 Task: Look for Airbnb properties in Msowero, Tanzania from 2nd December, 2023 to 10th December, 2023 for 1 adult.1  bedroom having 1 bed and 1 bathroom. Property type can be hotel. Look for 4 properties as per requirement.
Action: Mouse moved to (396, 162)
Screenshot: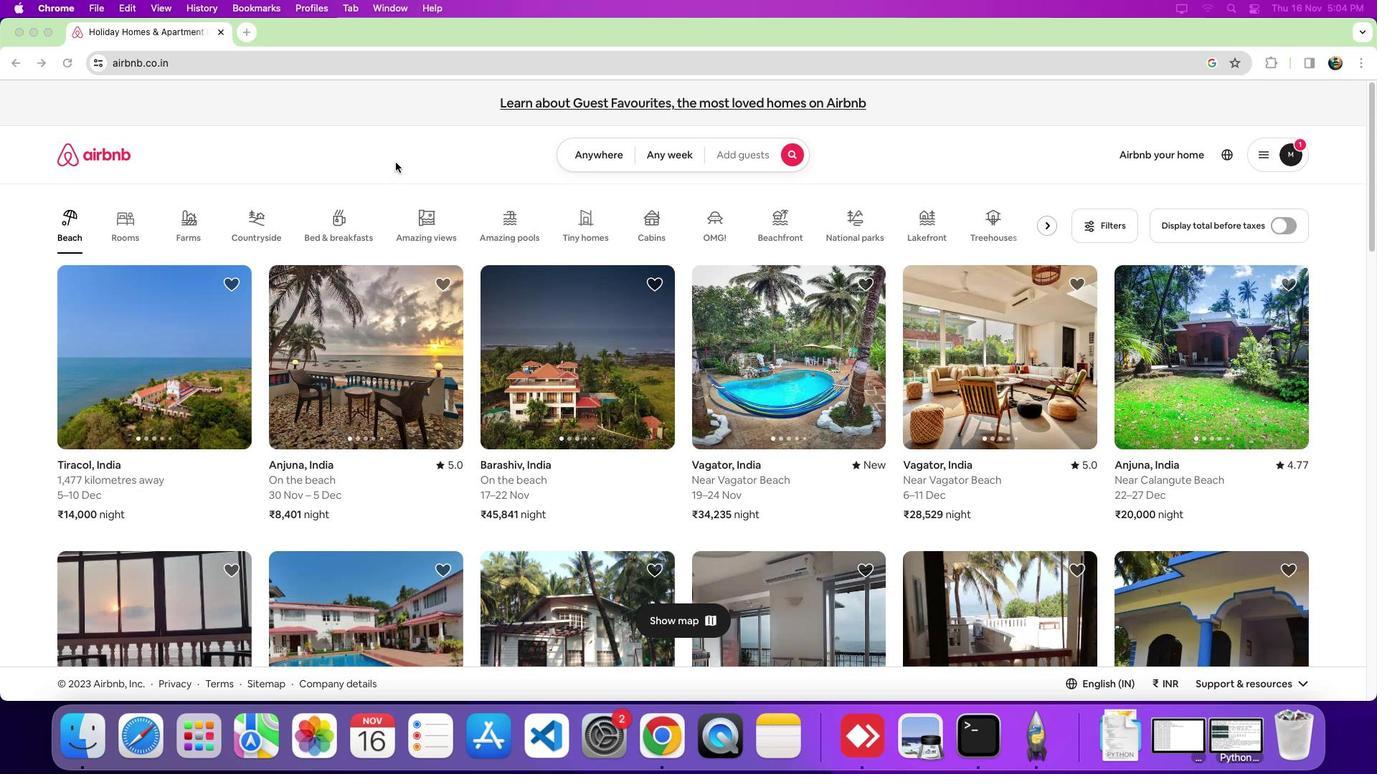 
Action: Mouse pressed left at (396, 162)
Screenshot: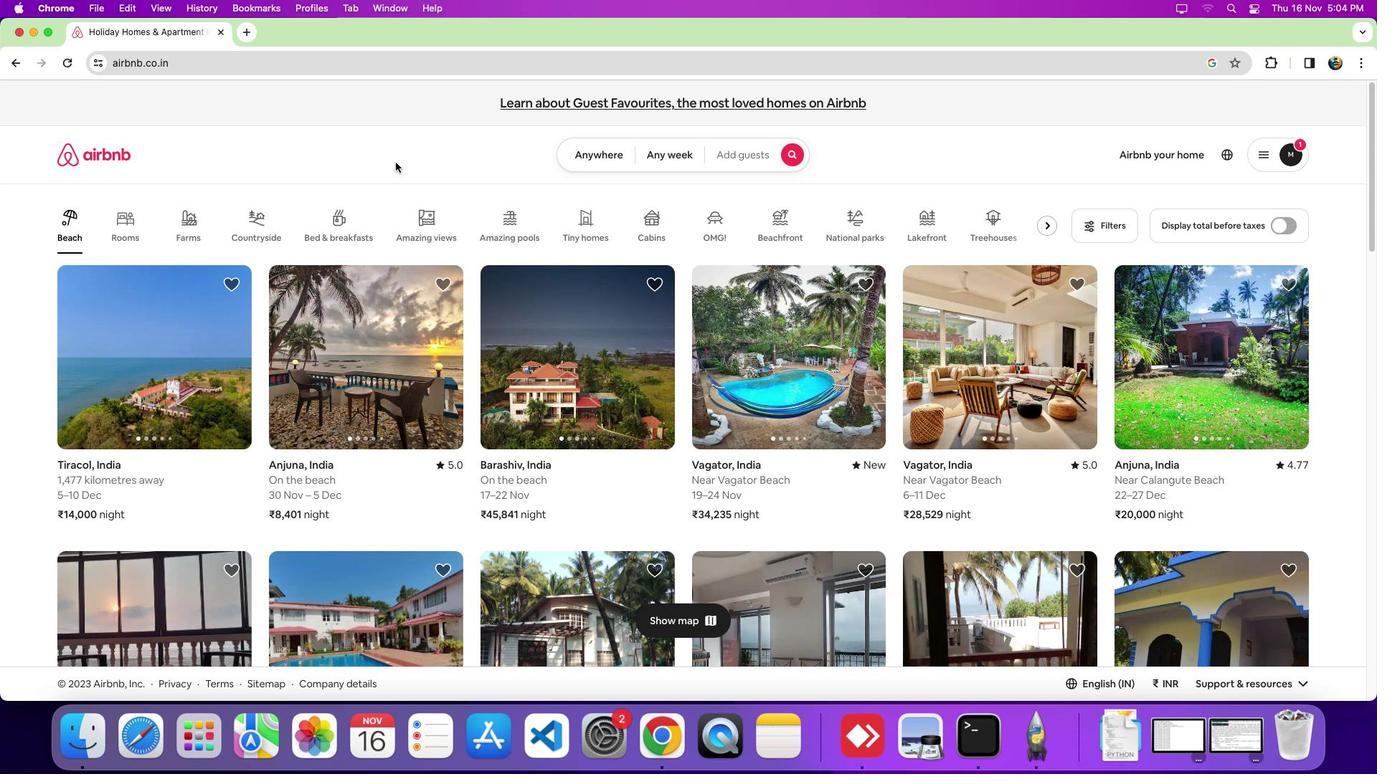 
Action: Mouse moved to (591, 158)
Screenshot: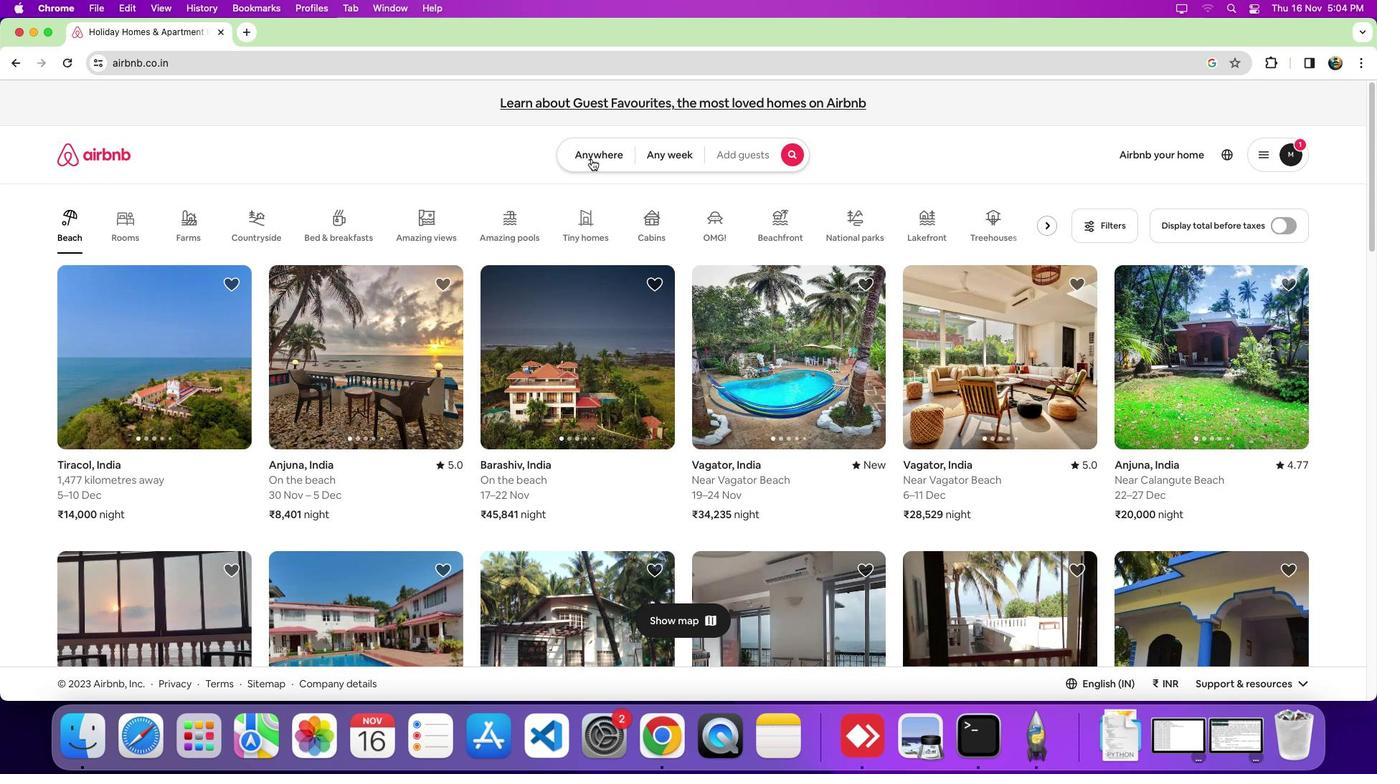 
Action: Mouse pressed left at (591, 158)
Screenshot: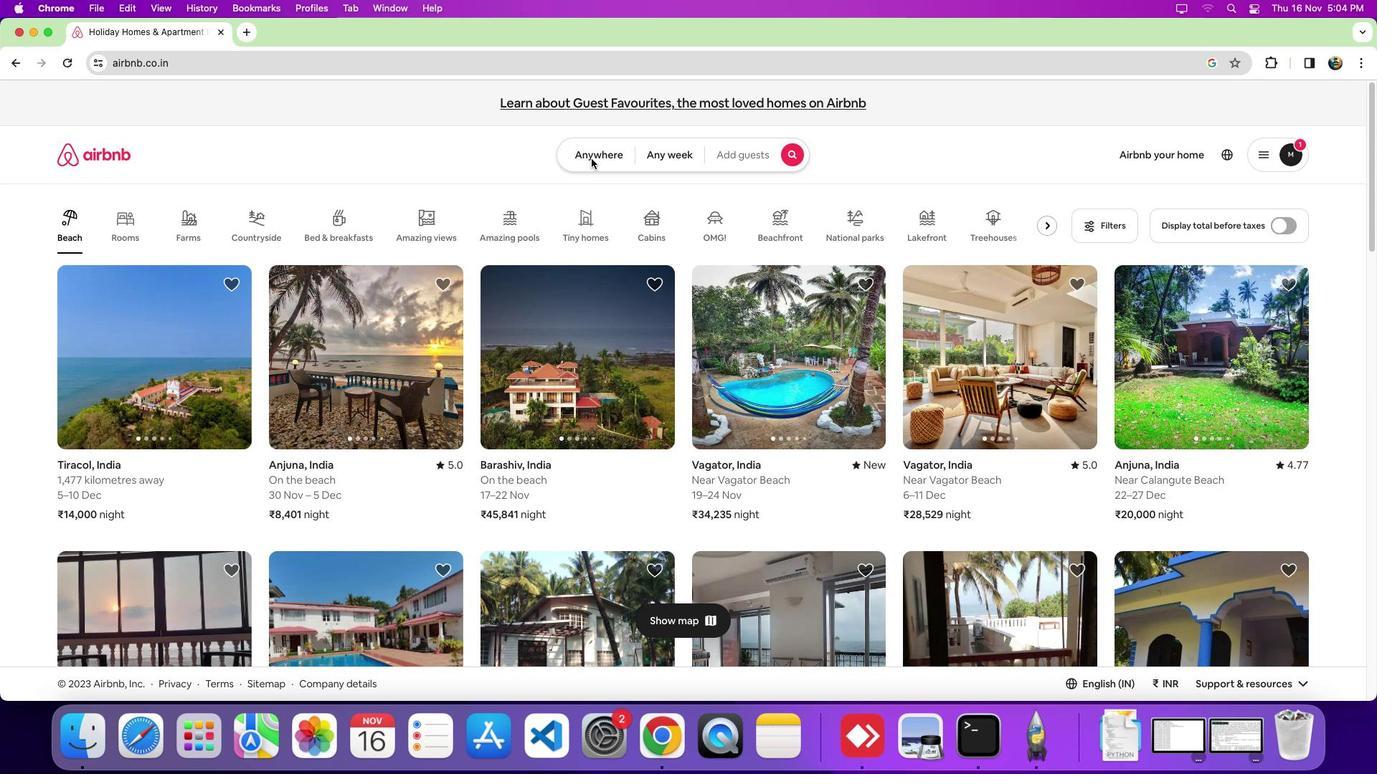 
Action: Mouse moved to (517, 211)
Screenshot: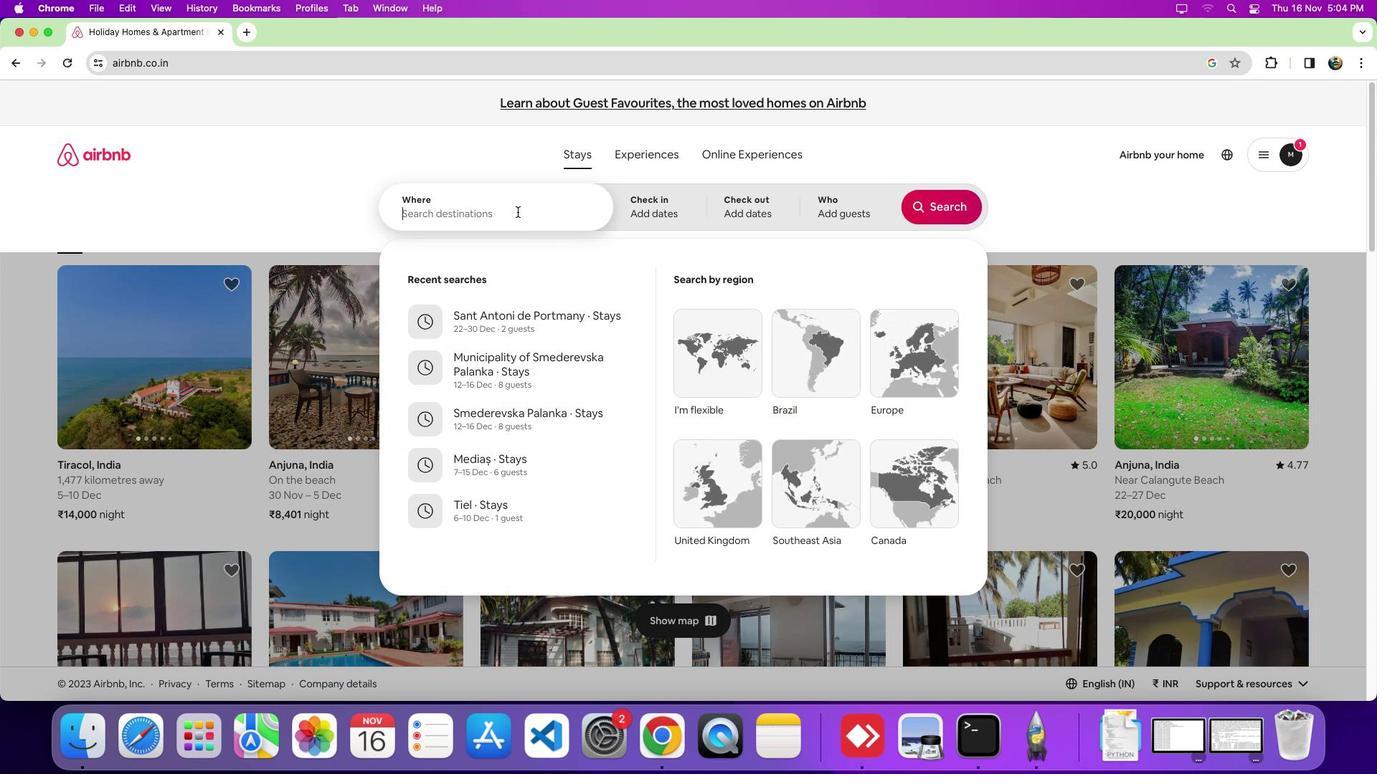 
Action: Mouse pressed left at (517, 211)
Screenshot: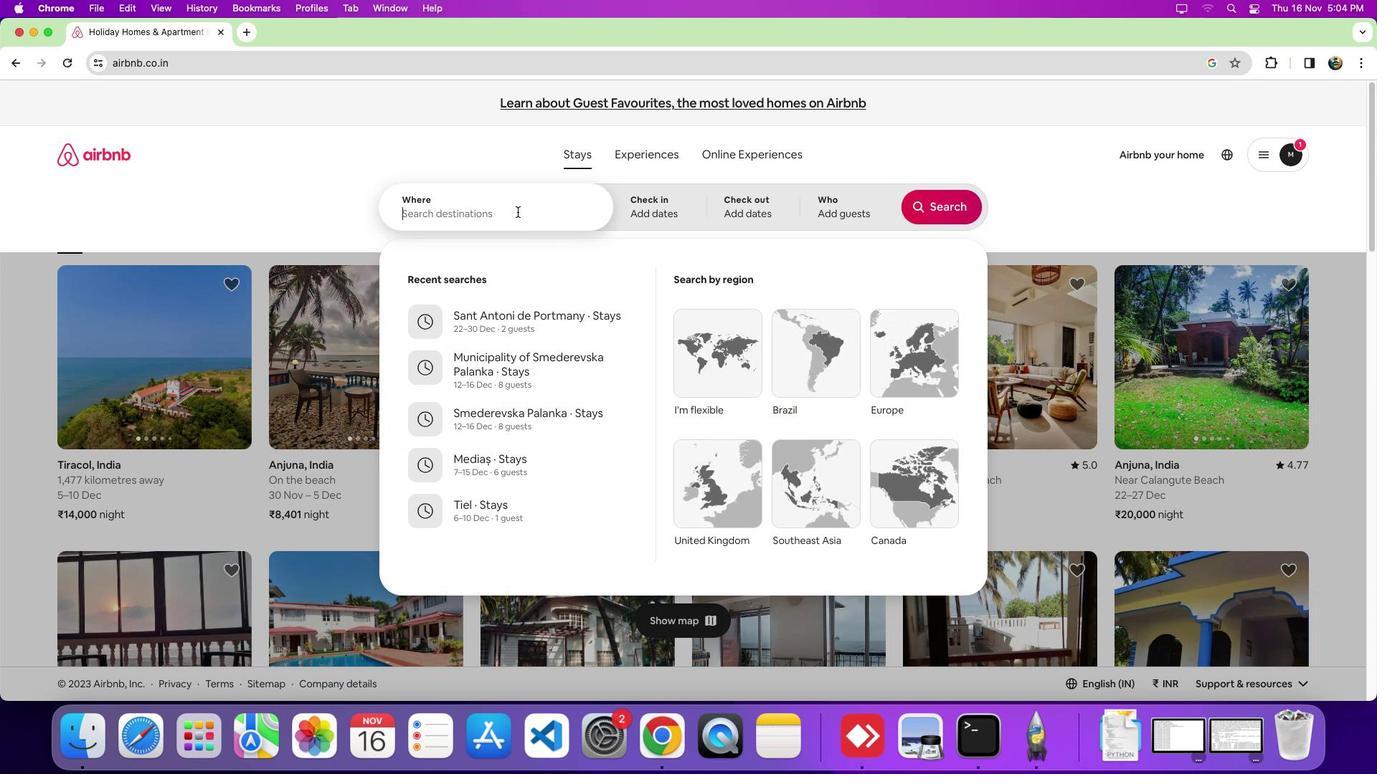 
Action: Key pressed Key.shift_r'M''a'Key.backspace's''o''w''e''r''o'','Key.spaceKey.shift_r'T''a''n''z'Key.backspace'z''a''n''i''a'
Screenshot: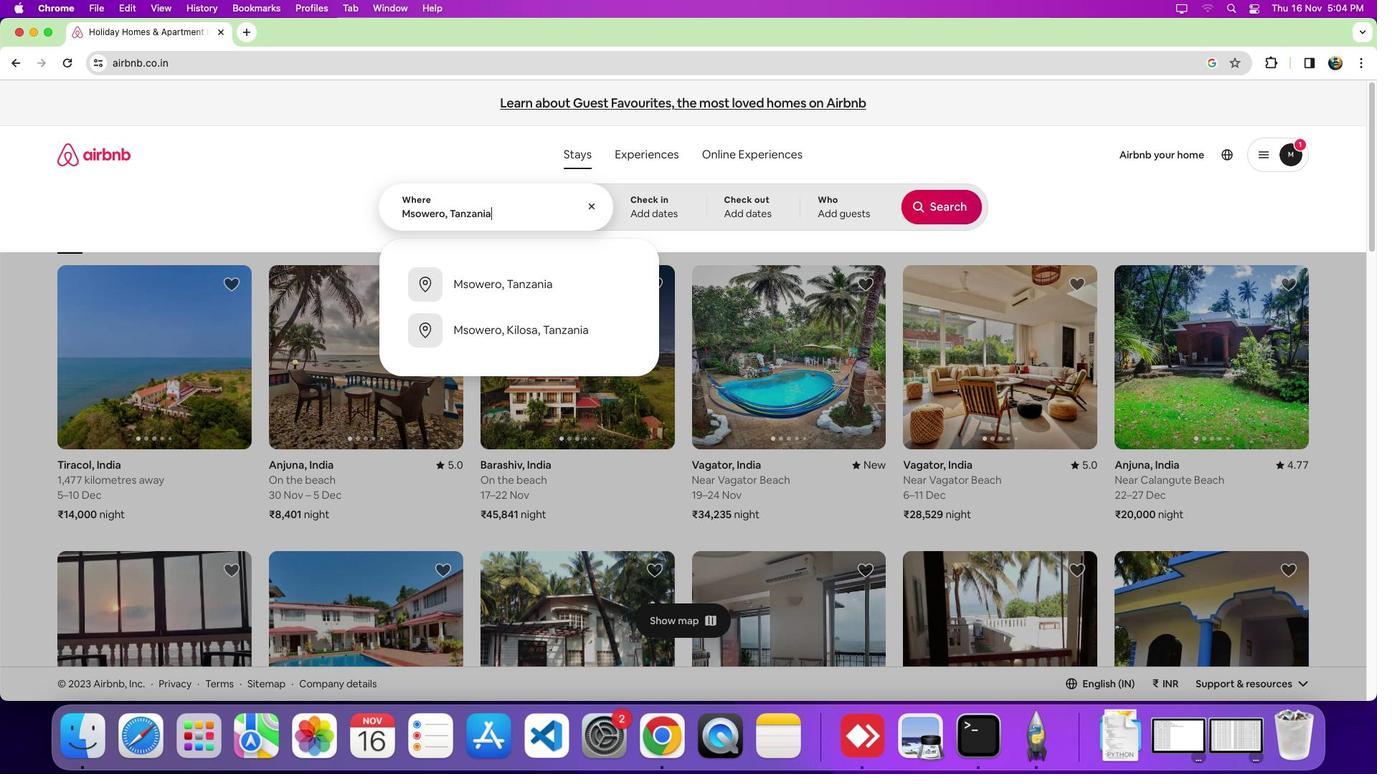 
Action: Mouse moved to (648, 209)
Screenshot: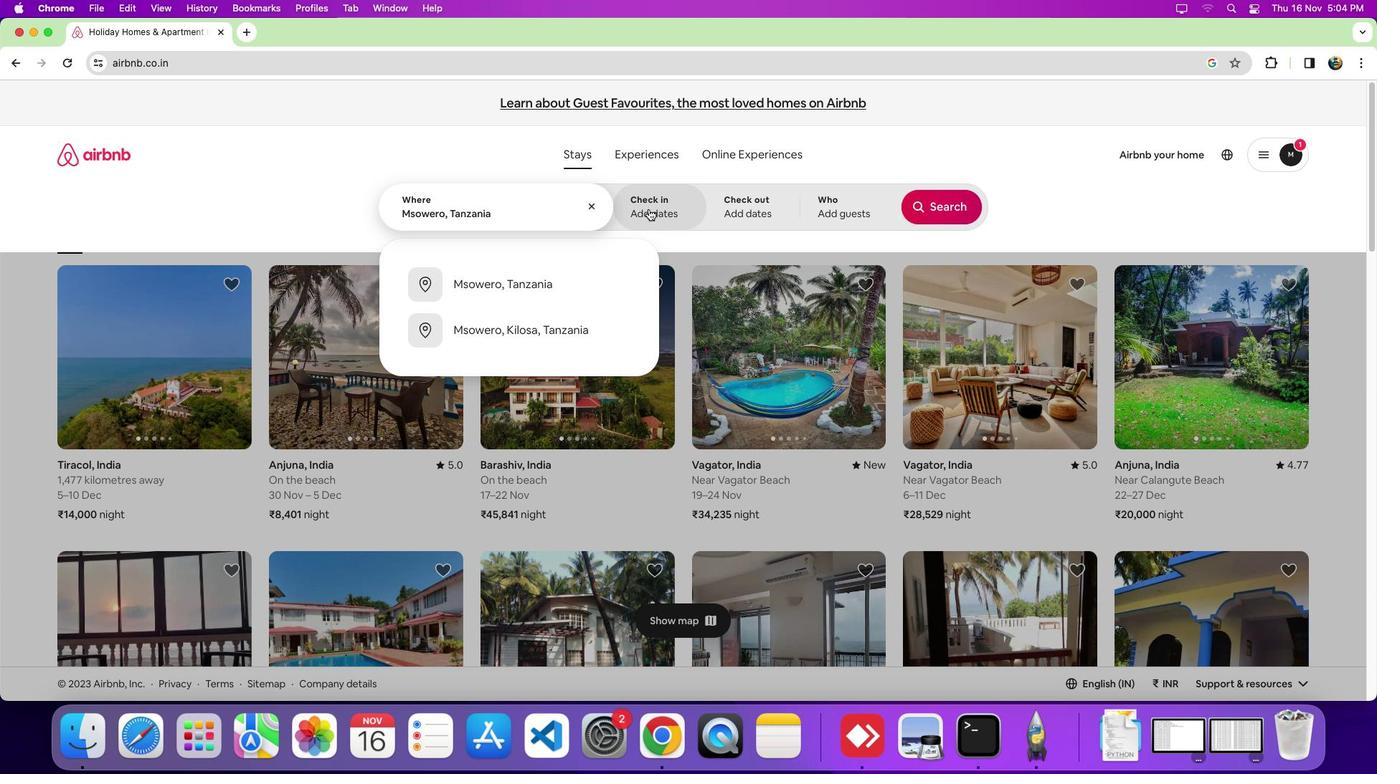 
Action: Mouse pressed left at (648, 209)
Screenshot: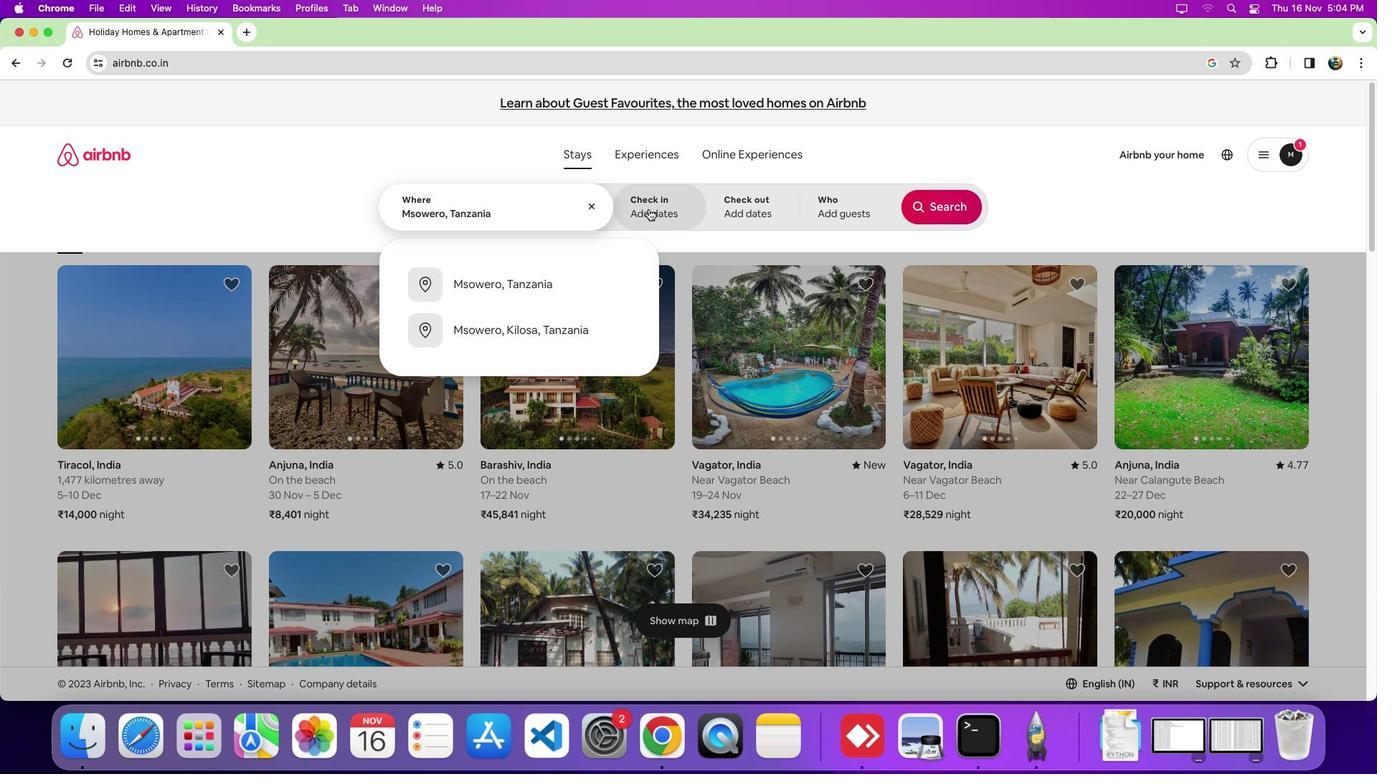 
Action: Mouse moved to (915, 386)
Screenshot: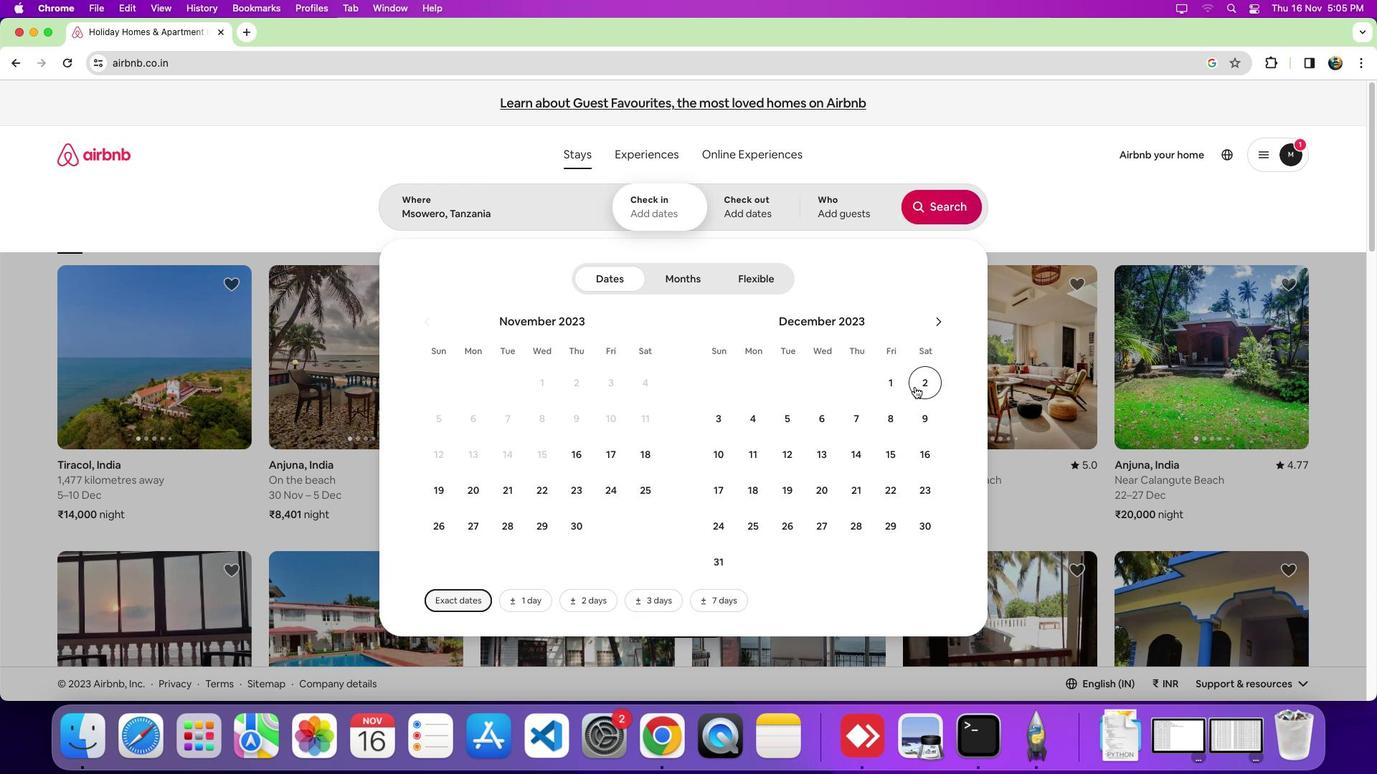 
Action: Mouse pressed left at (915, 386)
Screenshot: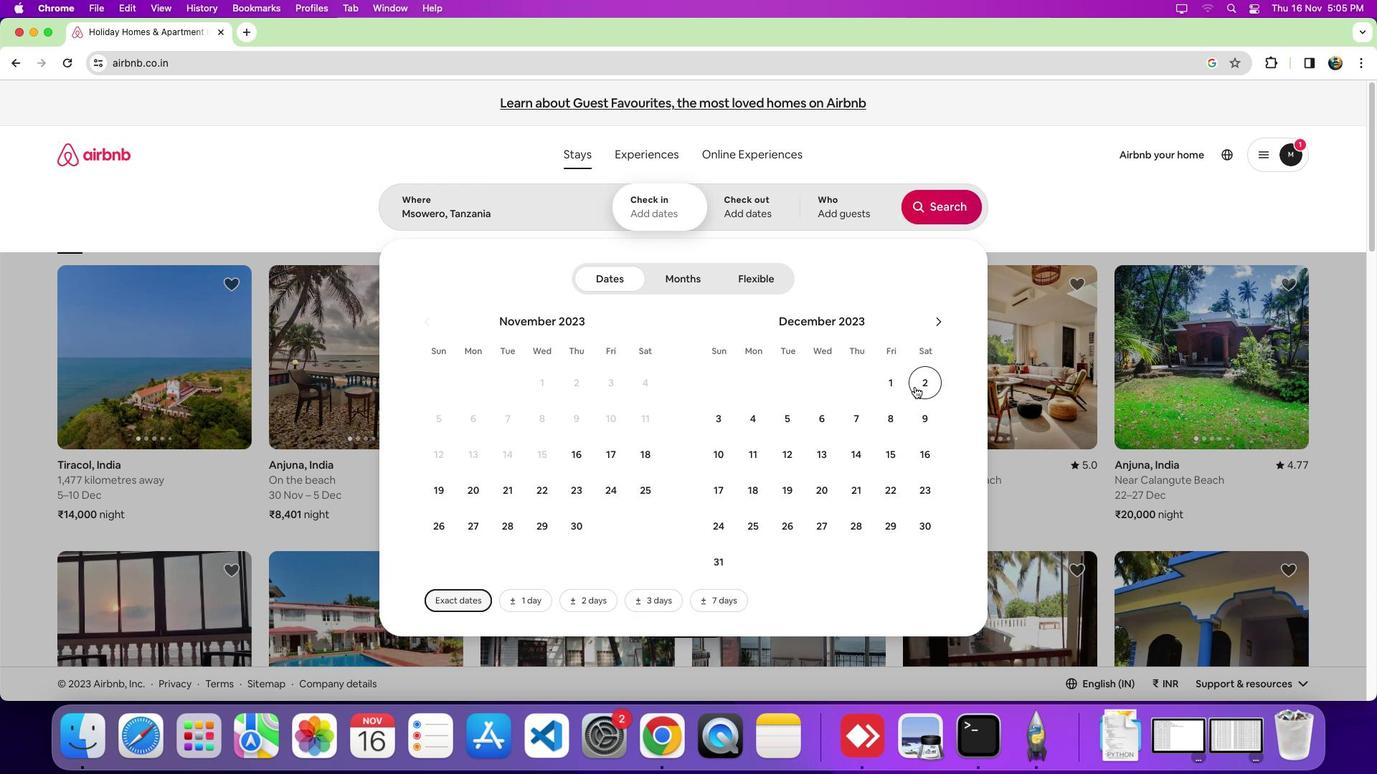 
Action: Mouse moved to (711, 459)
Screenshot: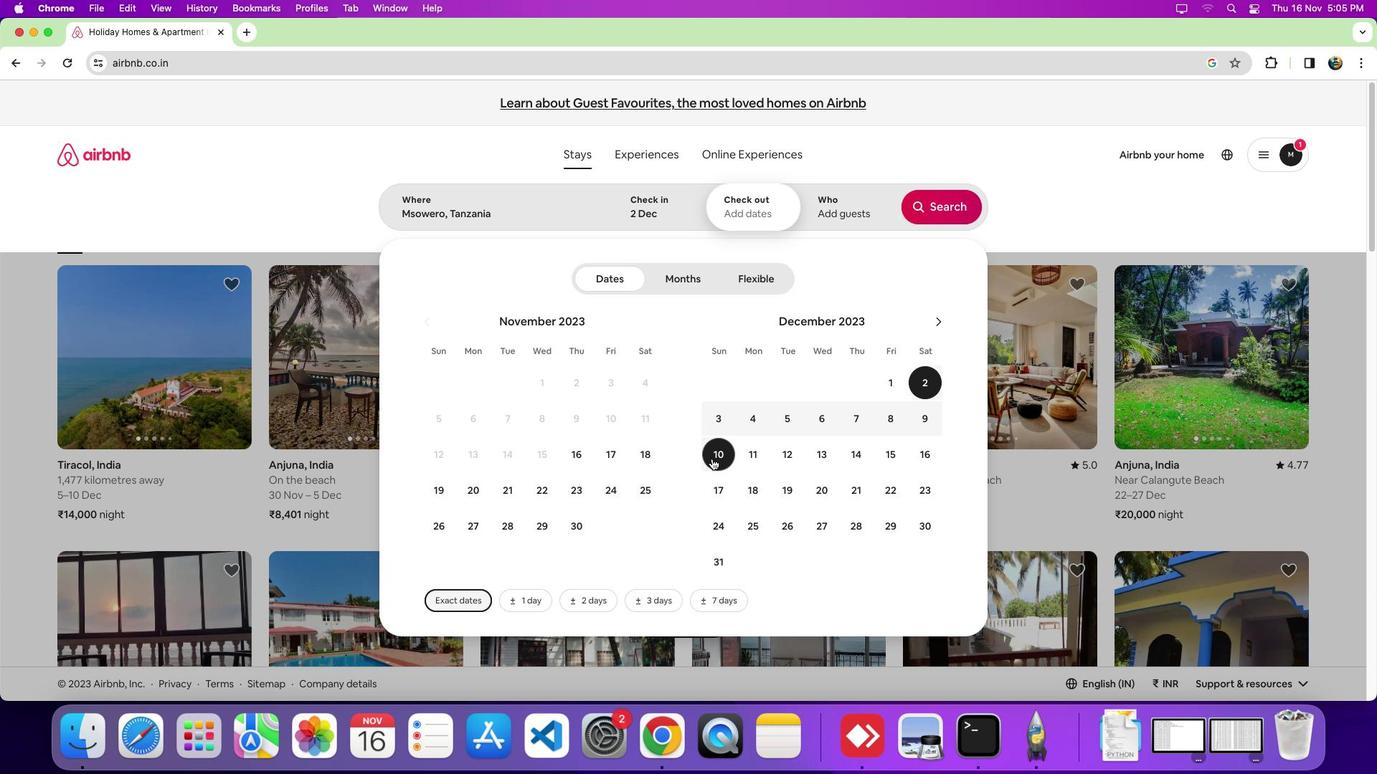 
Action: Mouse pressed left at (711, 459)
Screenshot: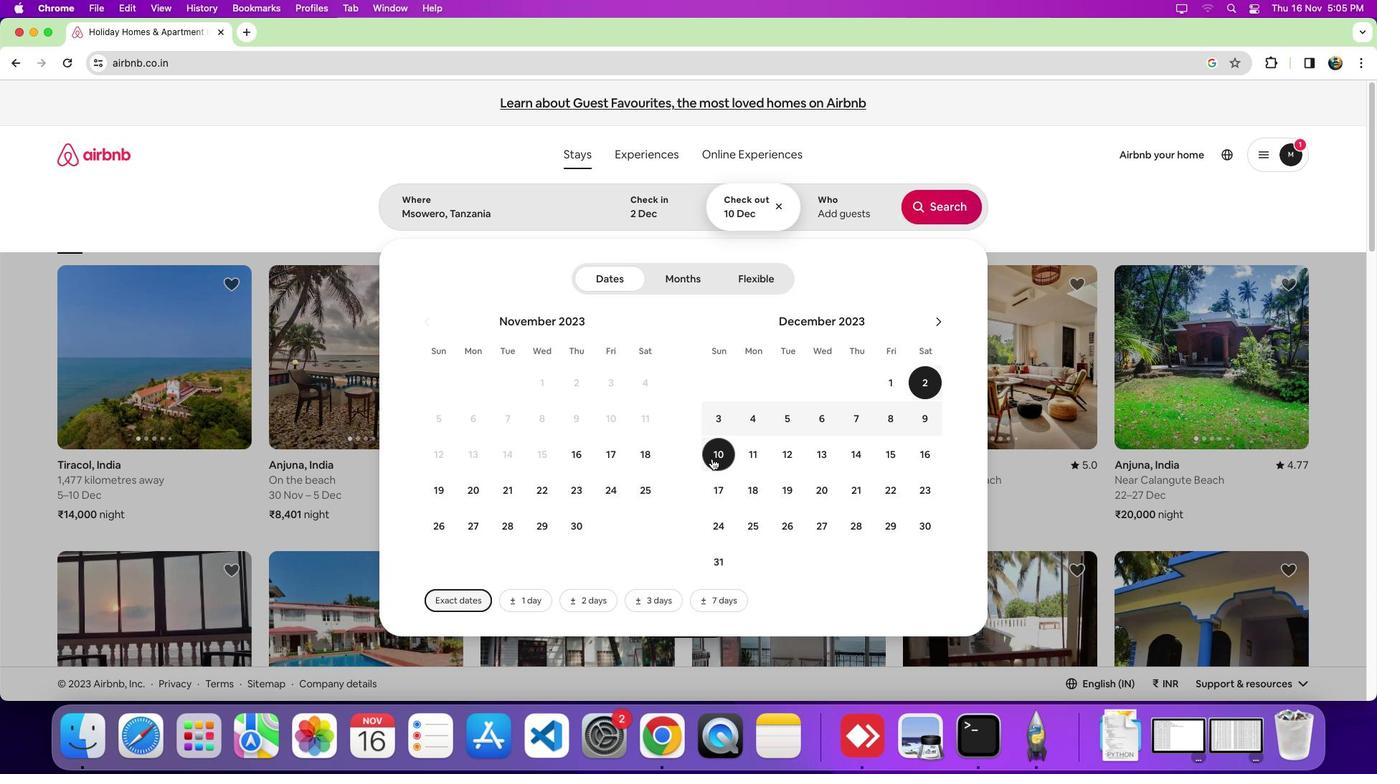 
Action: Mouse moved to (780, 479)
Screenshot: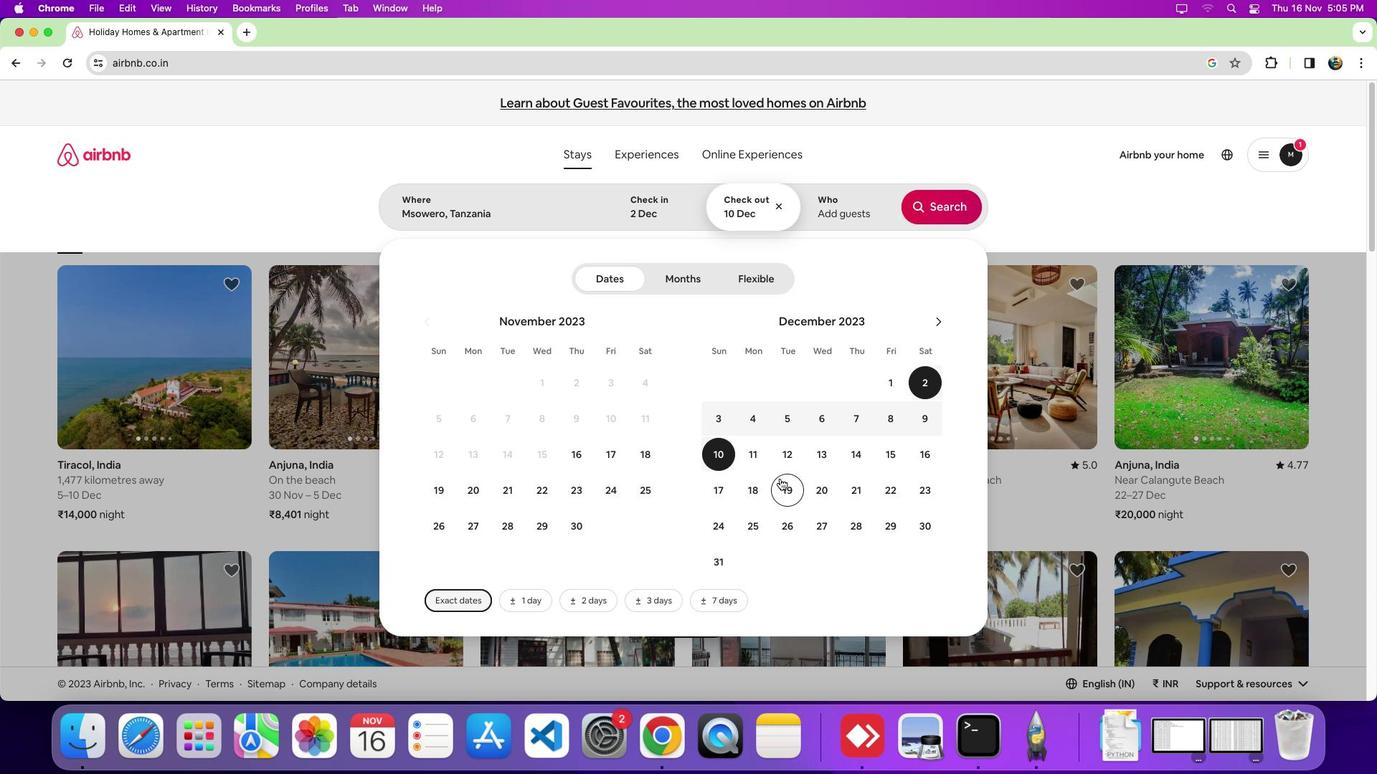 
Action: Mouse scrolled (780, 479) with delta (0, 0)
Screenshot: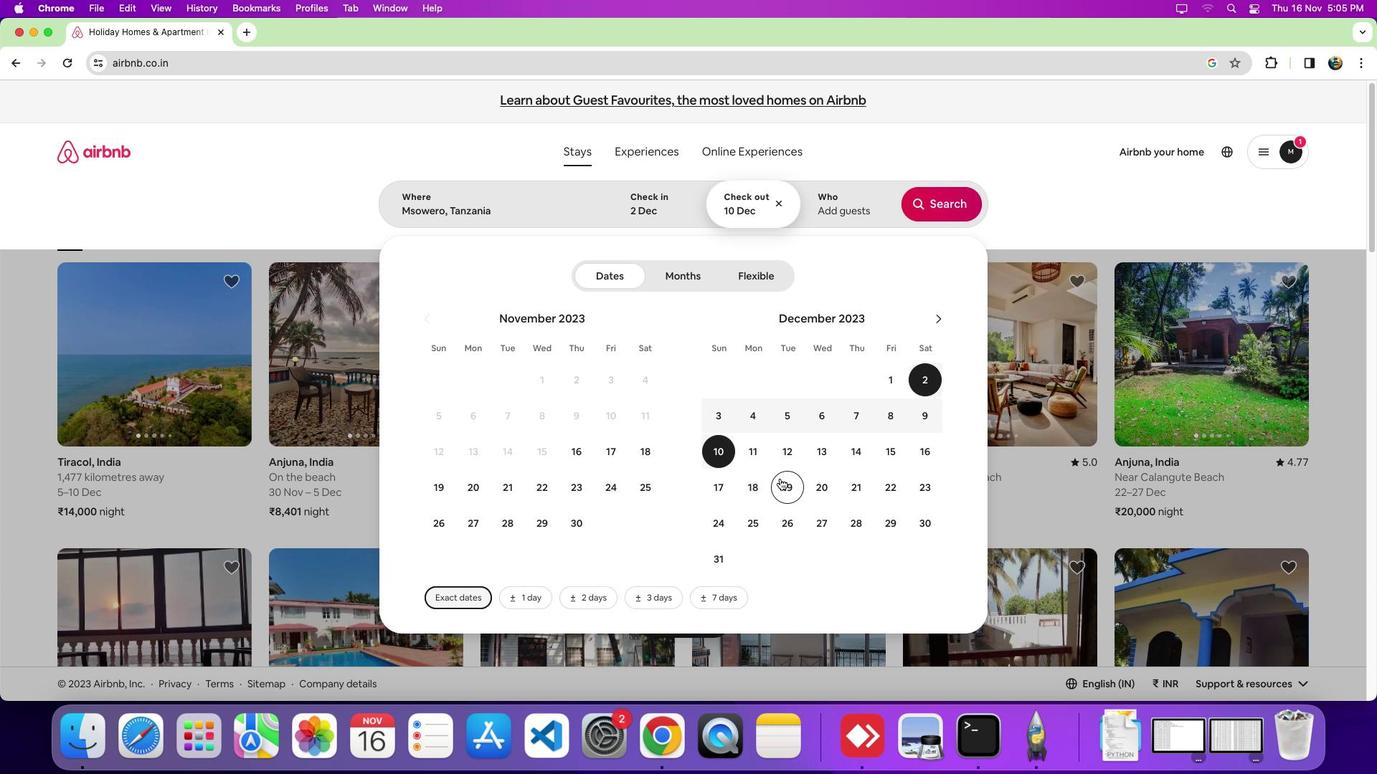 
Action: Mouse scrolled (780, 479) with delta (0, 0)
Screenshot: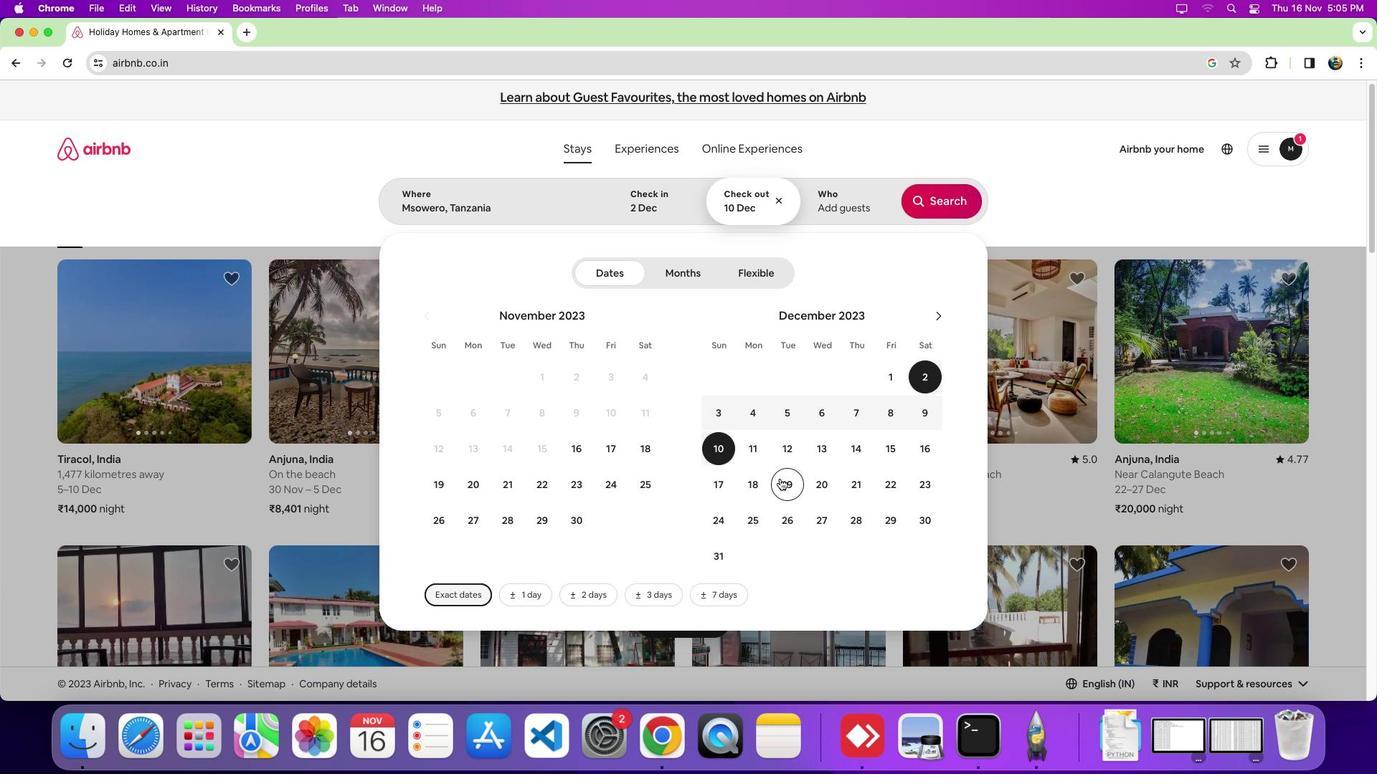 
Action: Mouse moved to (855, 214)
Screenshot: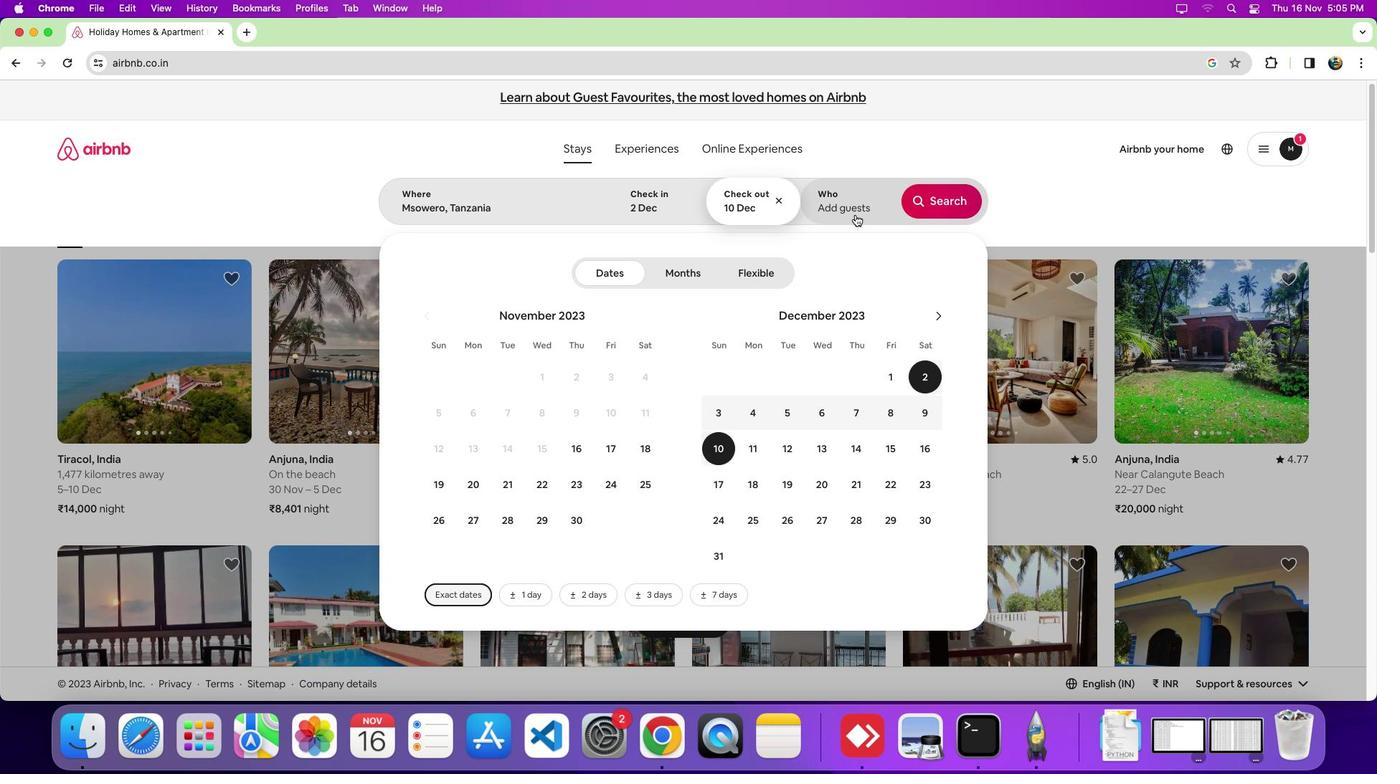 
Action: Mouse pressed left at (855, 214)
Screenshot: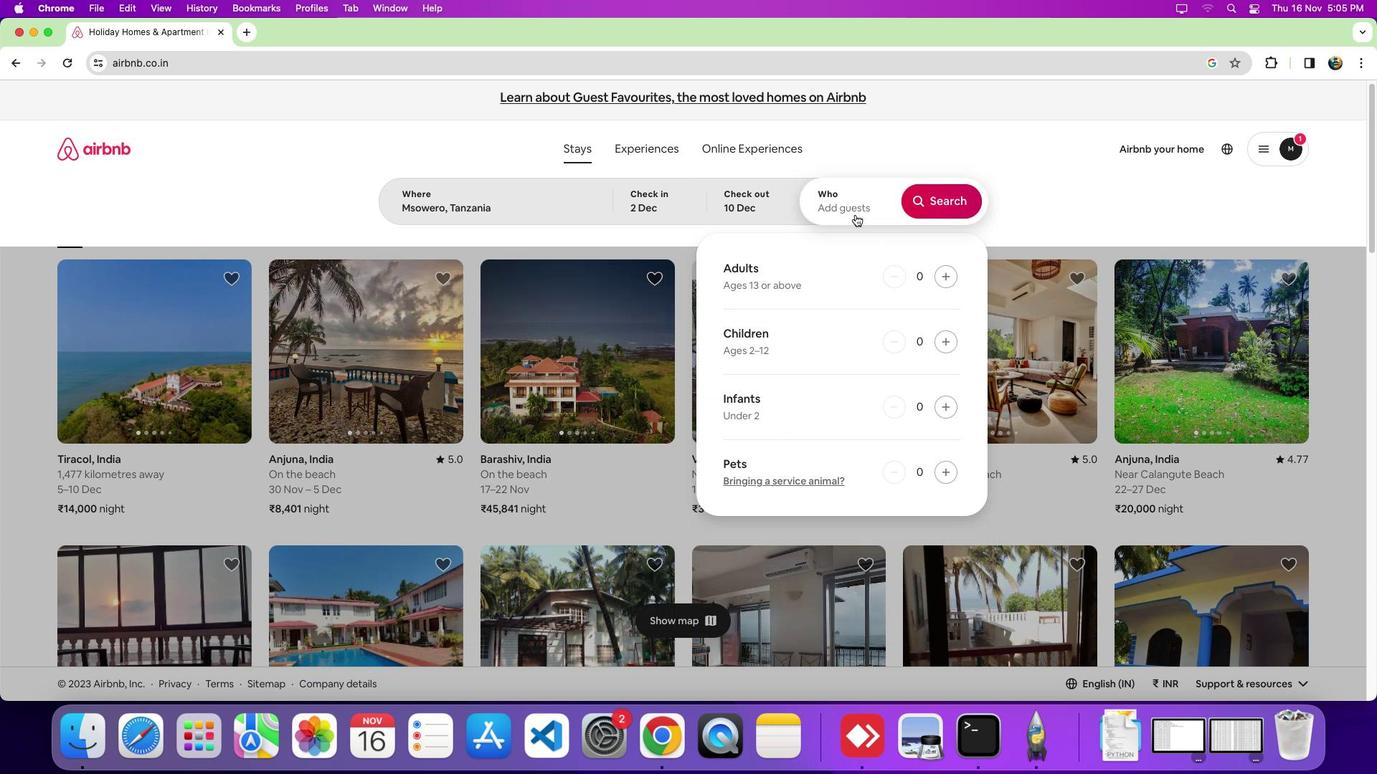 
Action: Mouse moved to (952, 279)
Screenshot: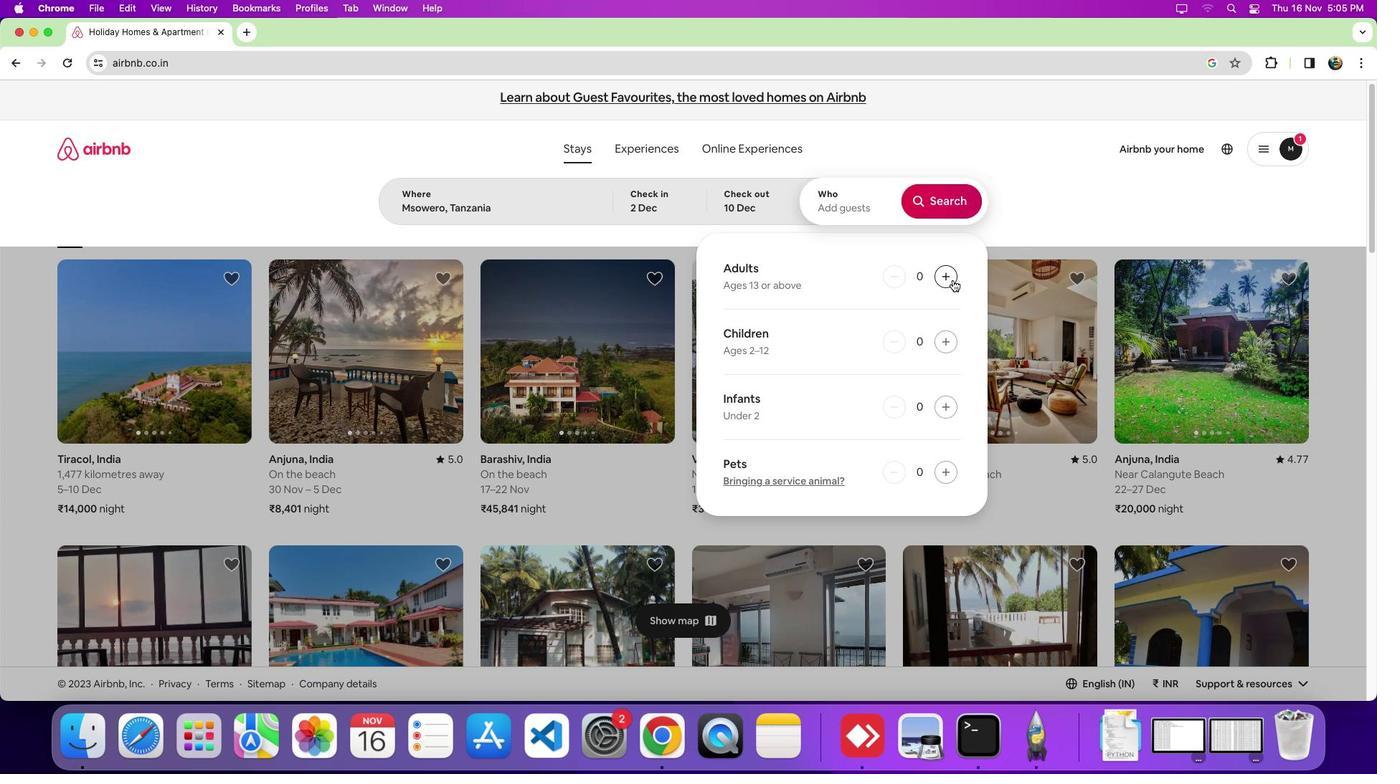 
Action: Mouse pressed left at (952, 279)
Screenshot: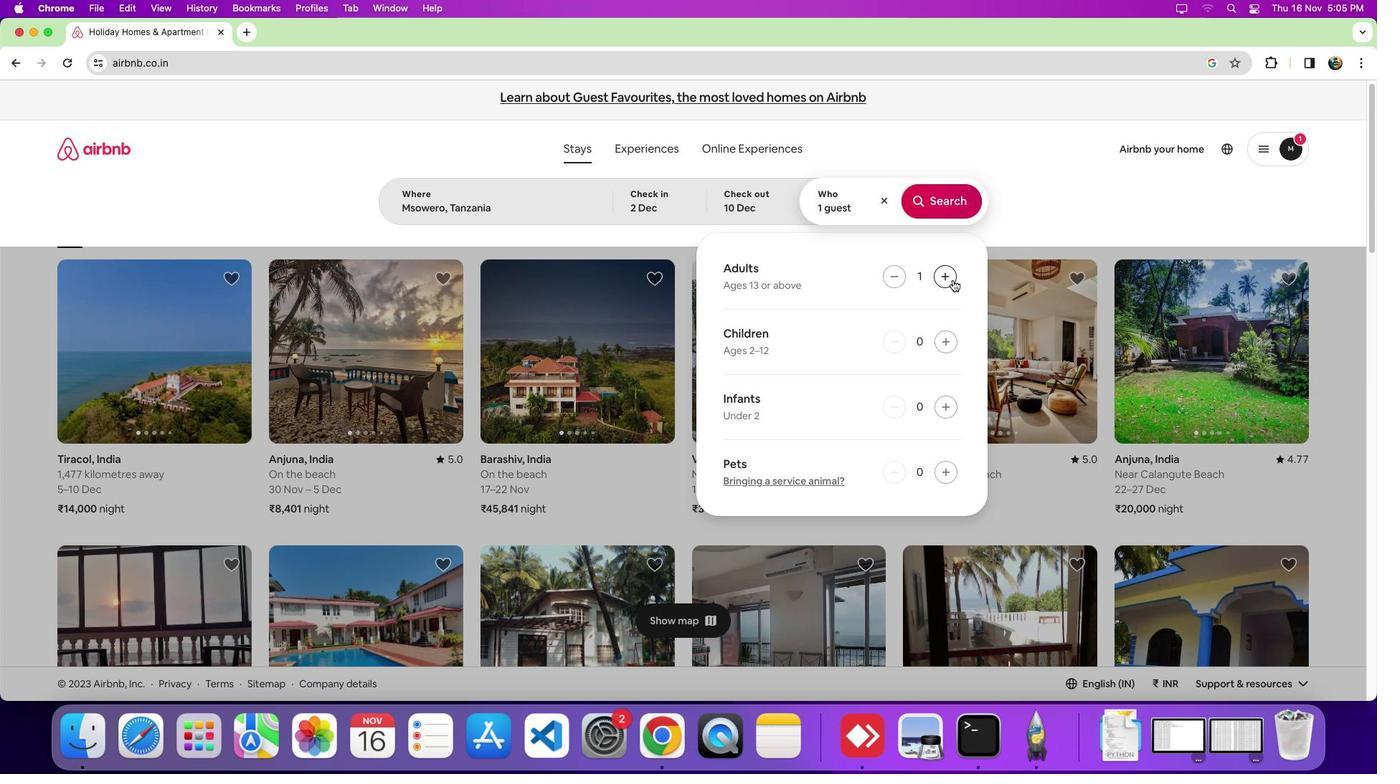 
Action: Mouse moved to (937, 194)
Screenshot: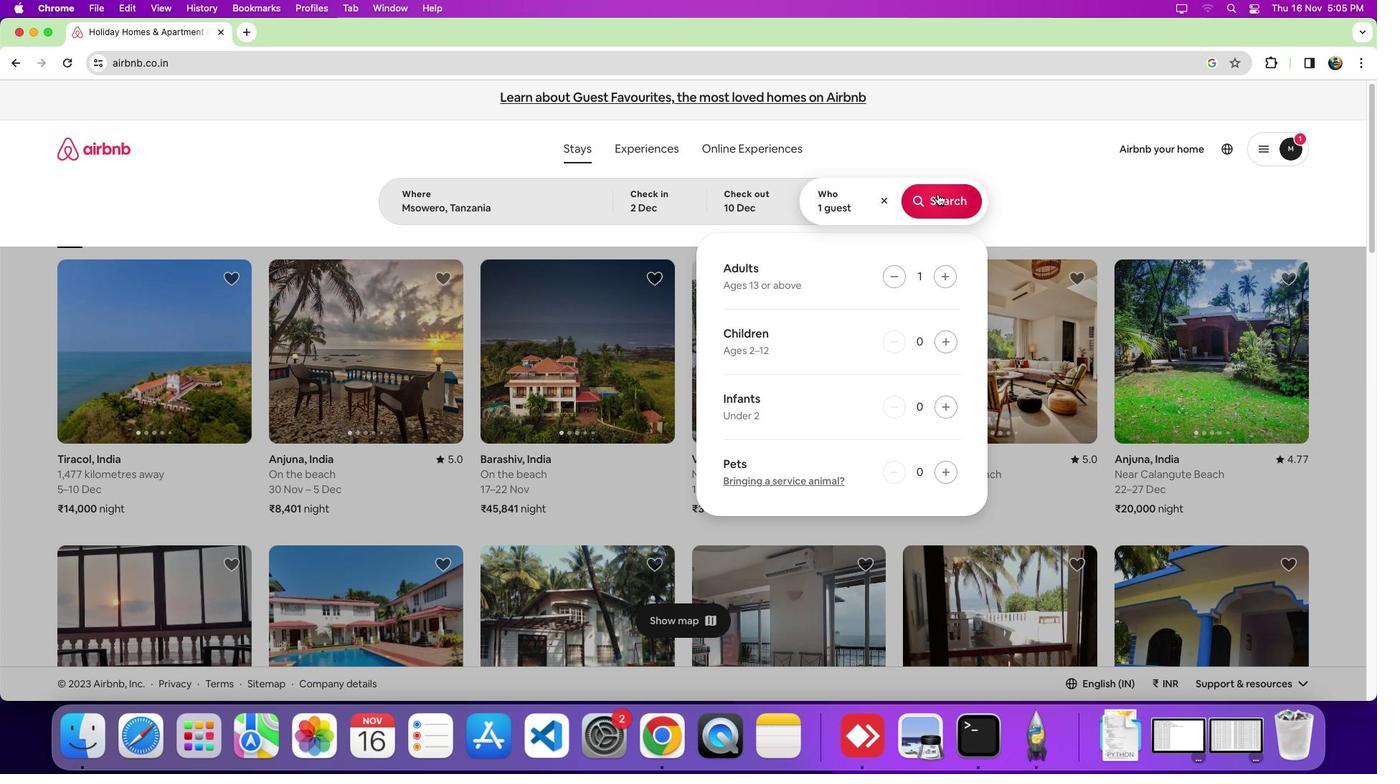 
Action: Mouse pressed left at (937, 194)
Screenshot: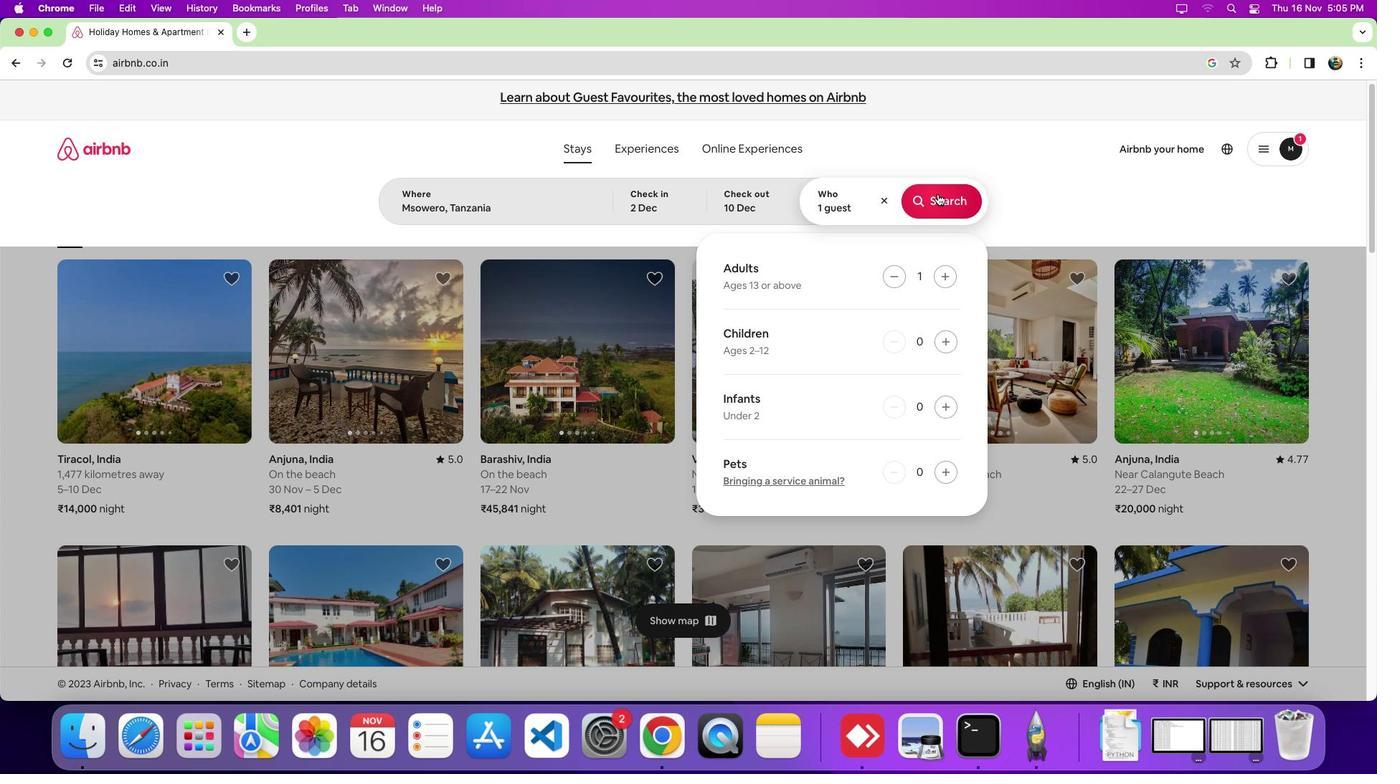 
Action: Mouse moved to (1162, 171)
Screenshot: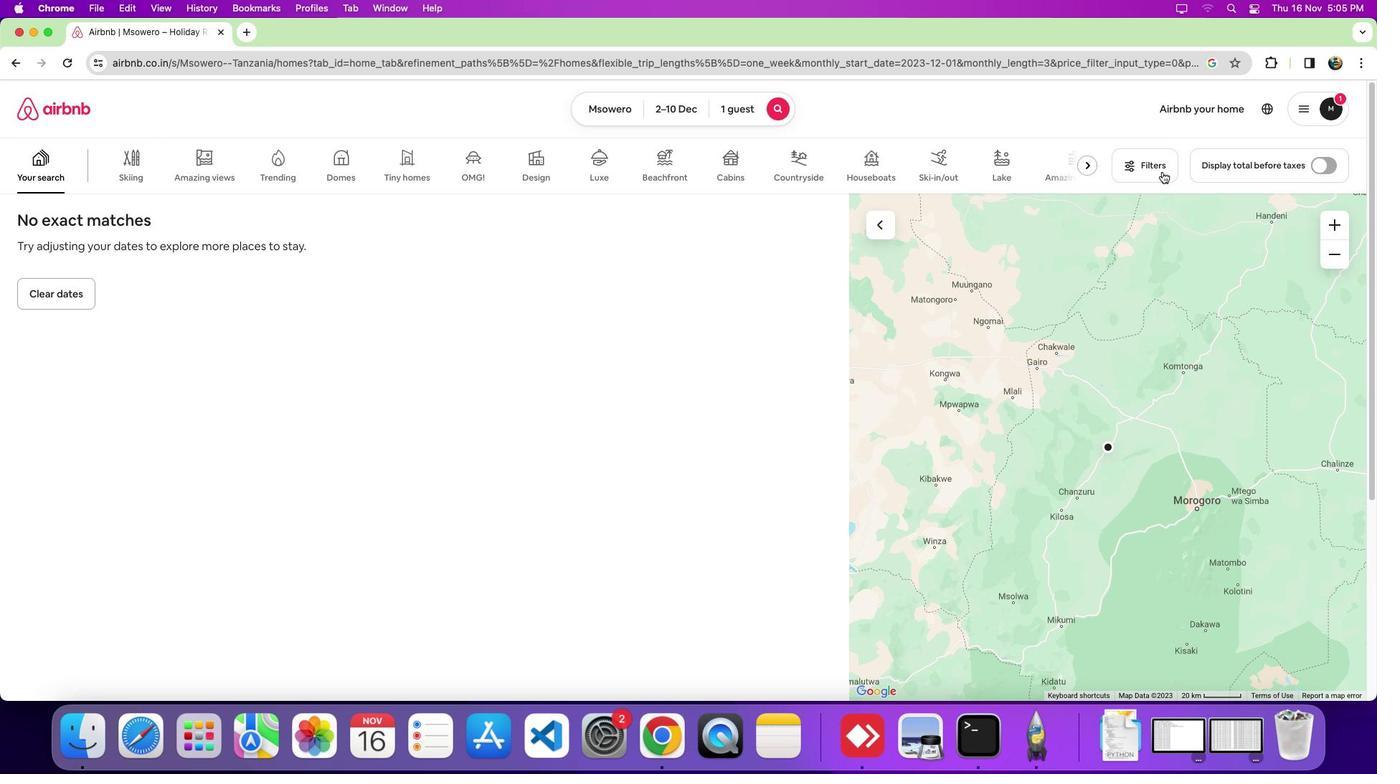 
Action: Mouse pressed left at (1162, 171)
Screenshot: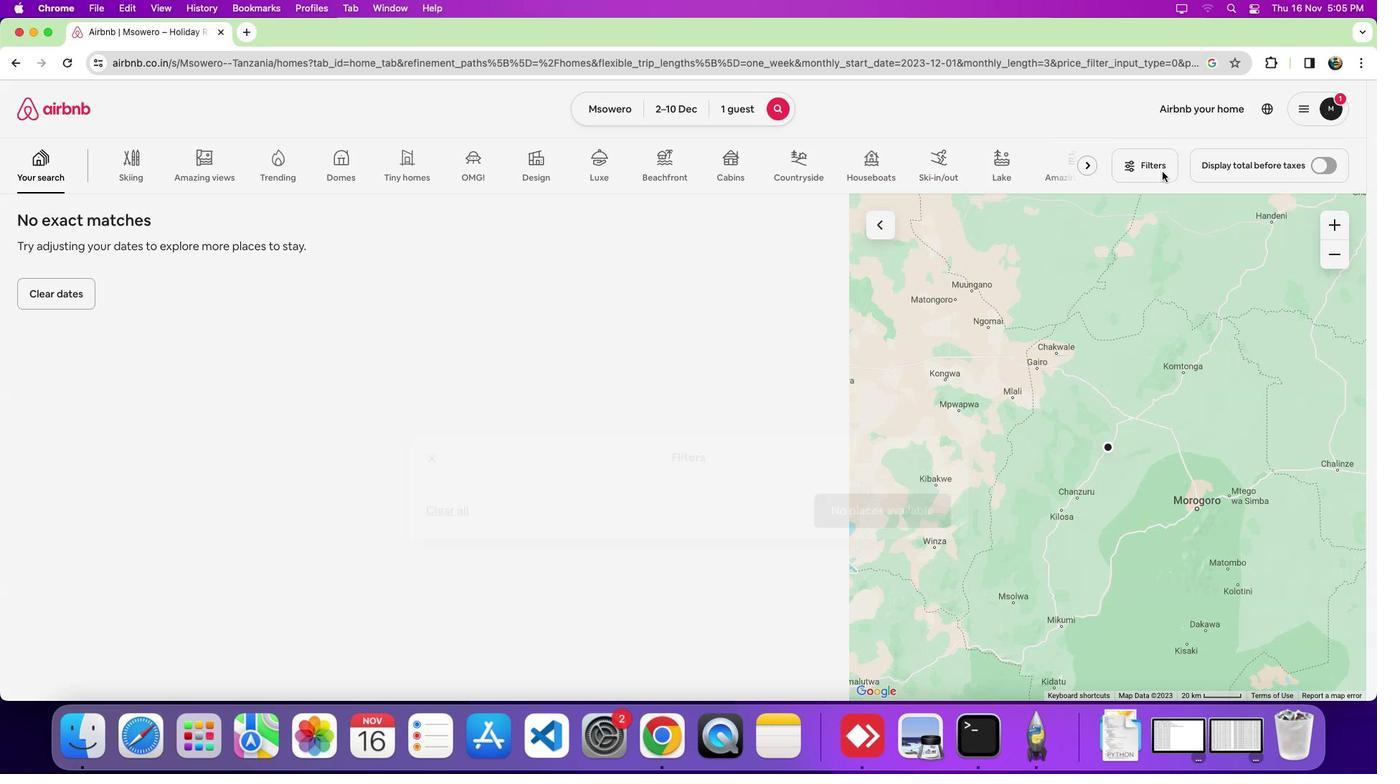 
Action: Mouse moved to (685, 419)
Screenshot: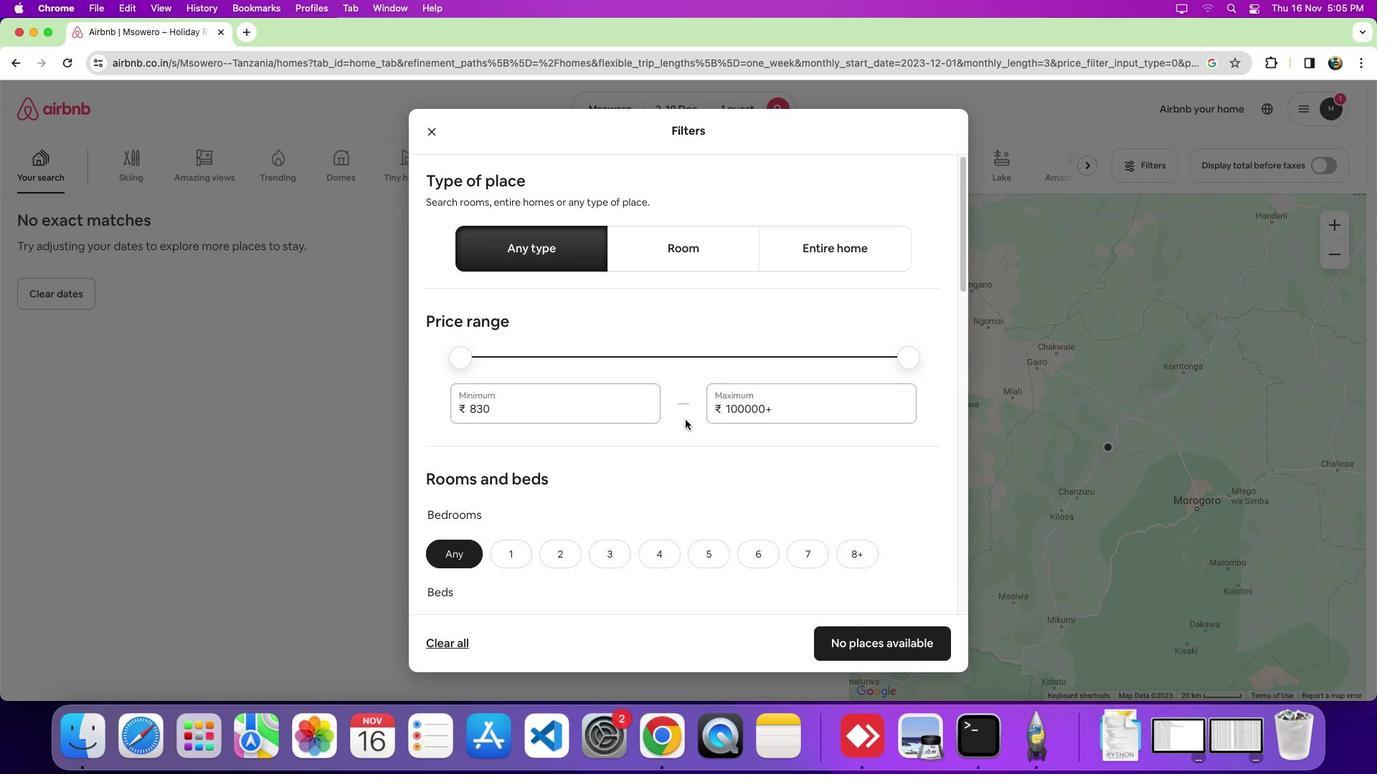 
Action: Mouse scrolled (685, 419) with delta (0, 0)
Screenshot: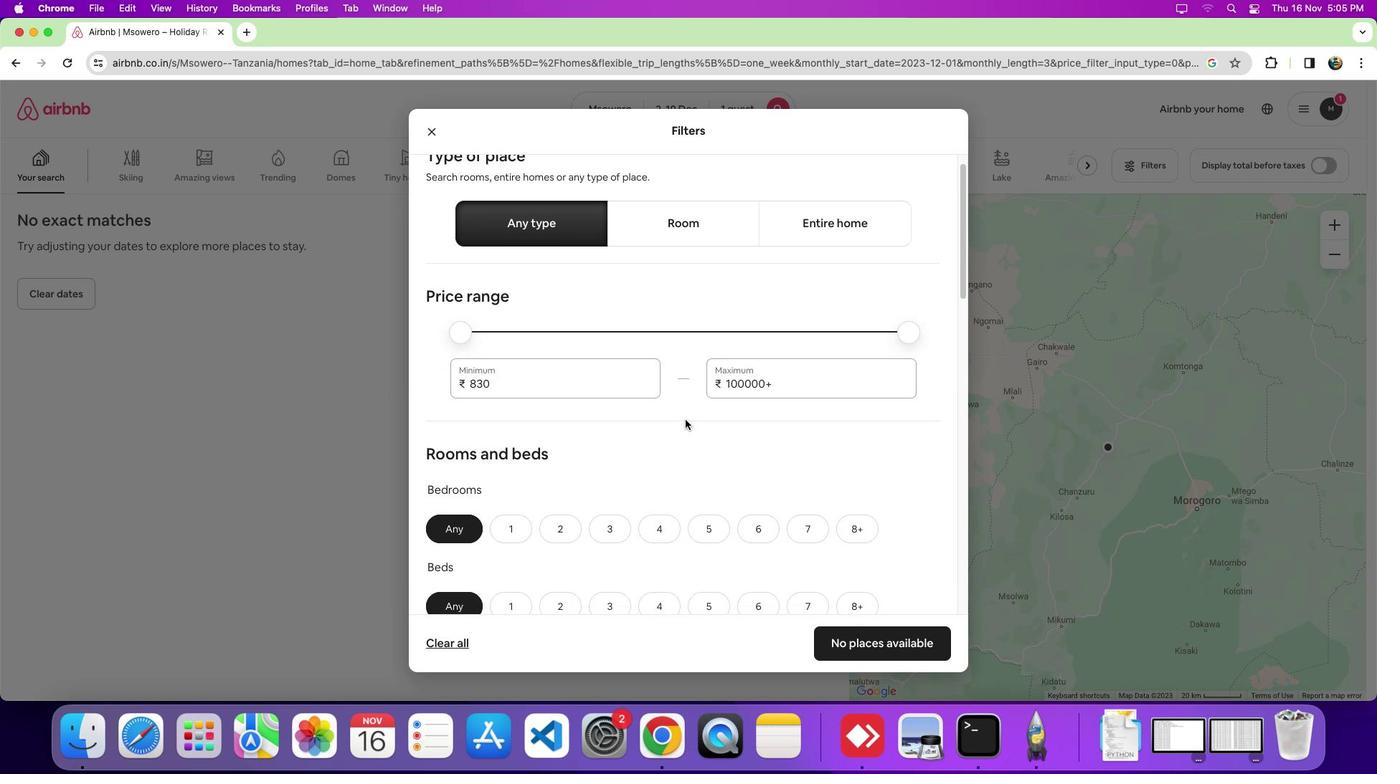 
Action: Mouse scrolled (685, 419) with delta (0, 0)
Screenshot: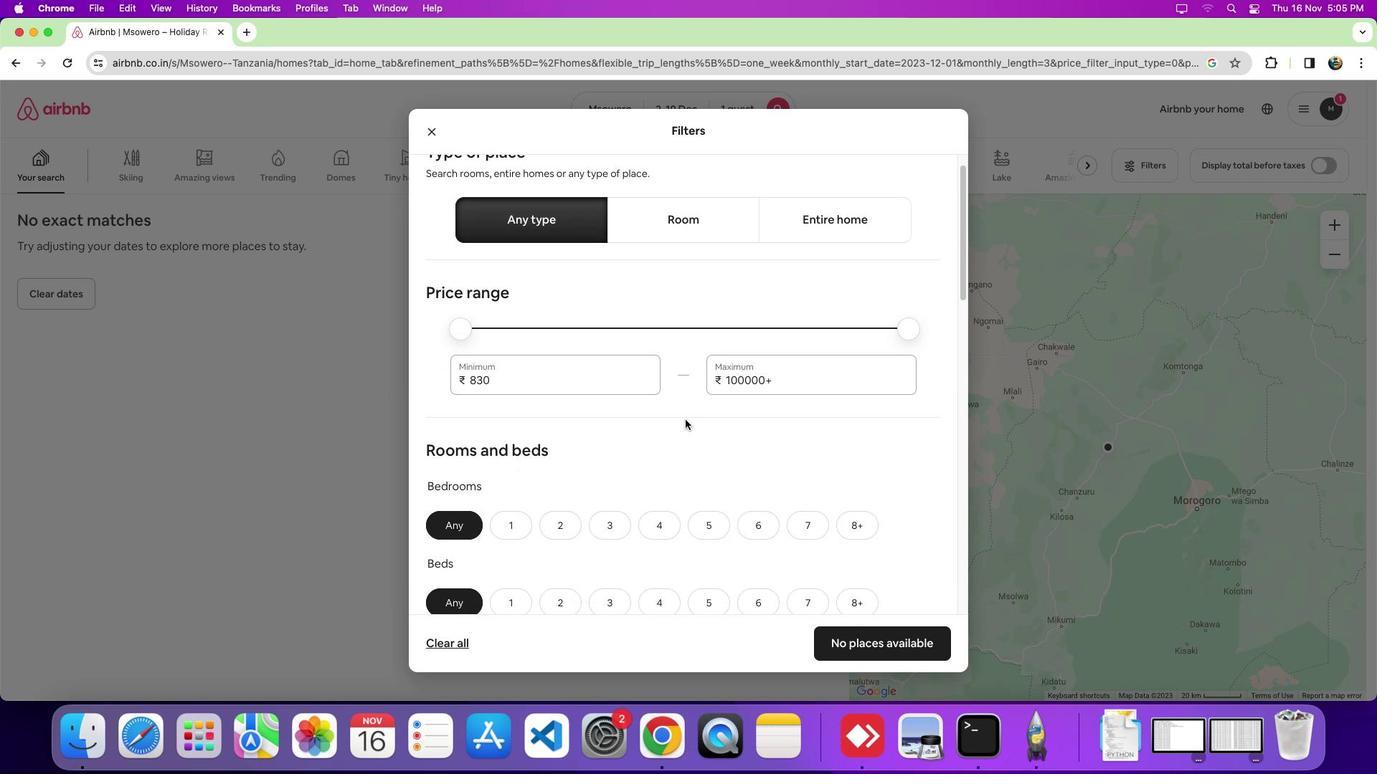 
Action: Mouse moved to (645, 420)
Screenshot: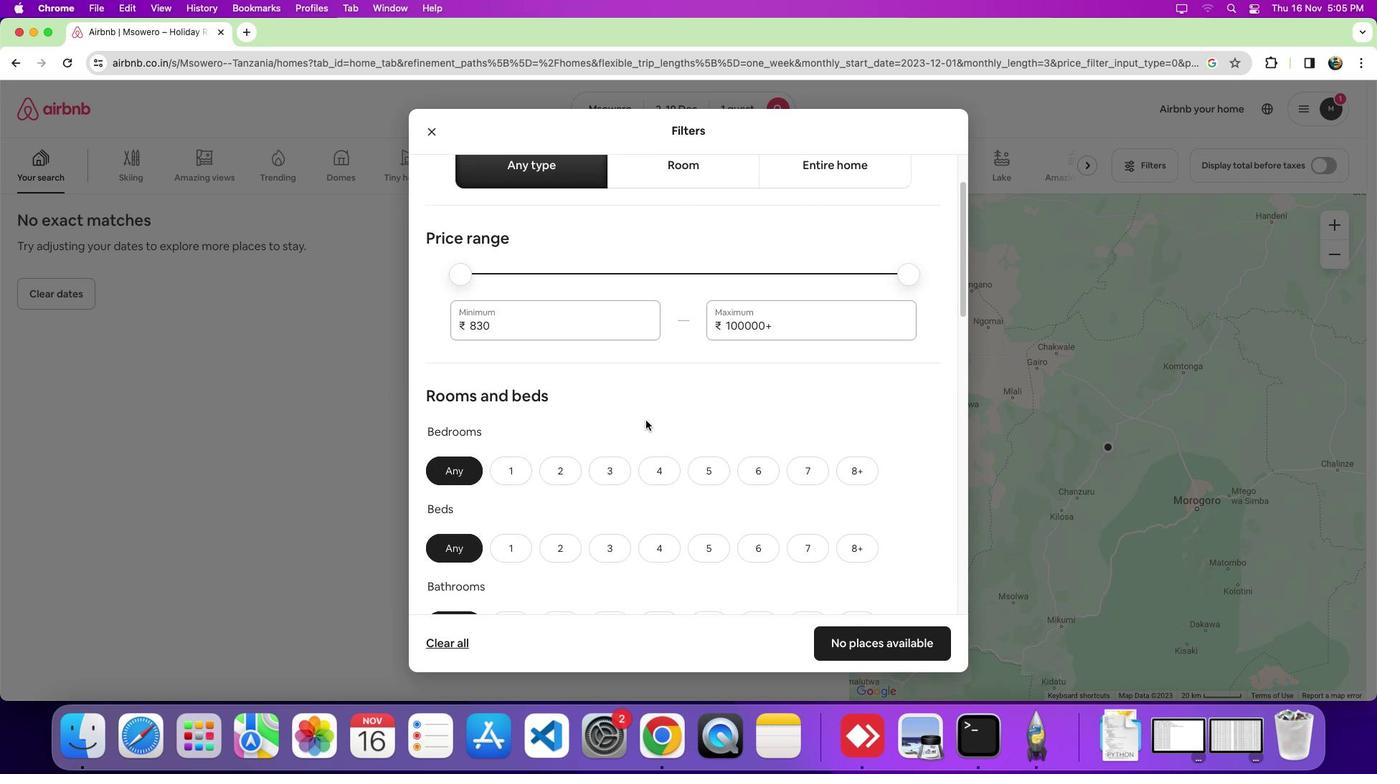 
Action: Mouse scrolled (645, 420) with delta (0, 0)
Screenshot: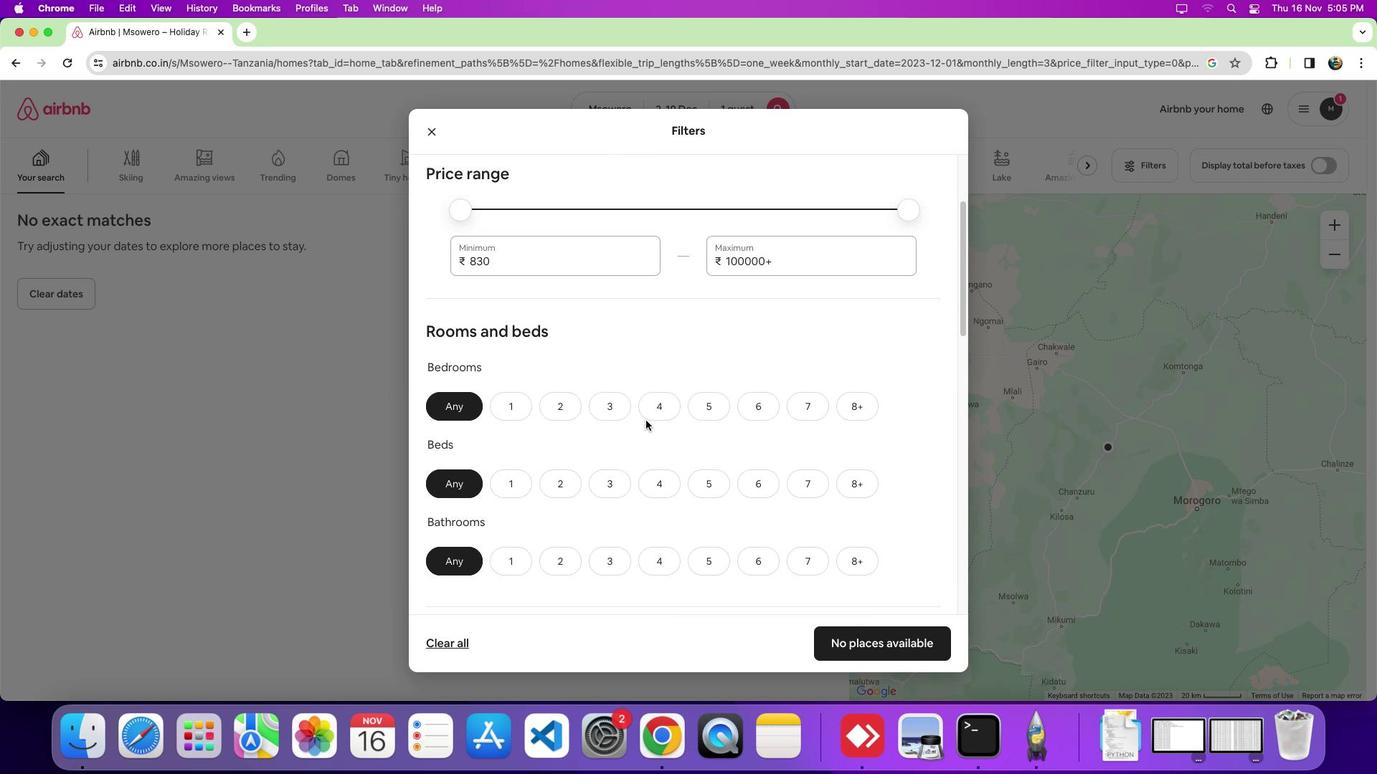 
Action: Mouse scrolled (645, 420) with delta (0, 0)
Screenshot: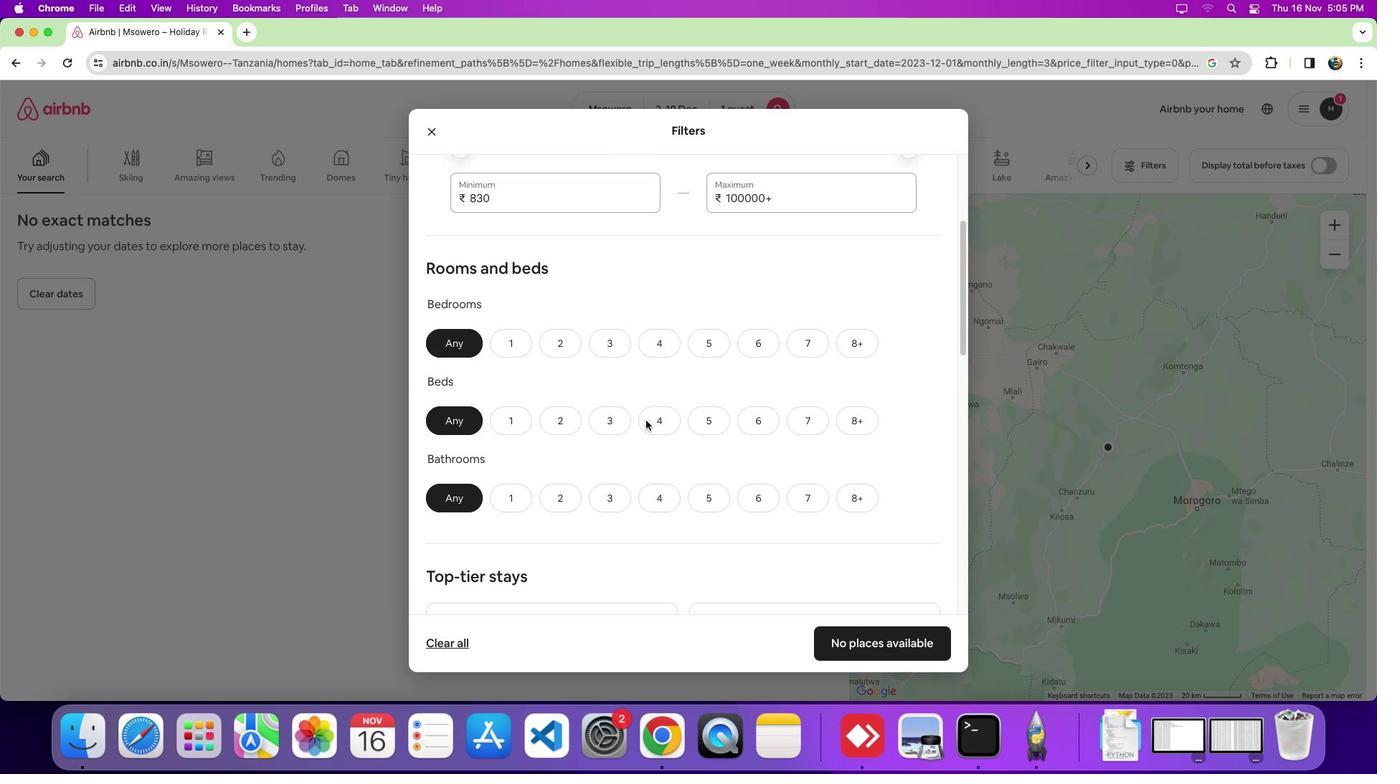 
Action: Mouse scrolled (645, 420) with delta (0, -3)
Screenshot: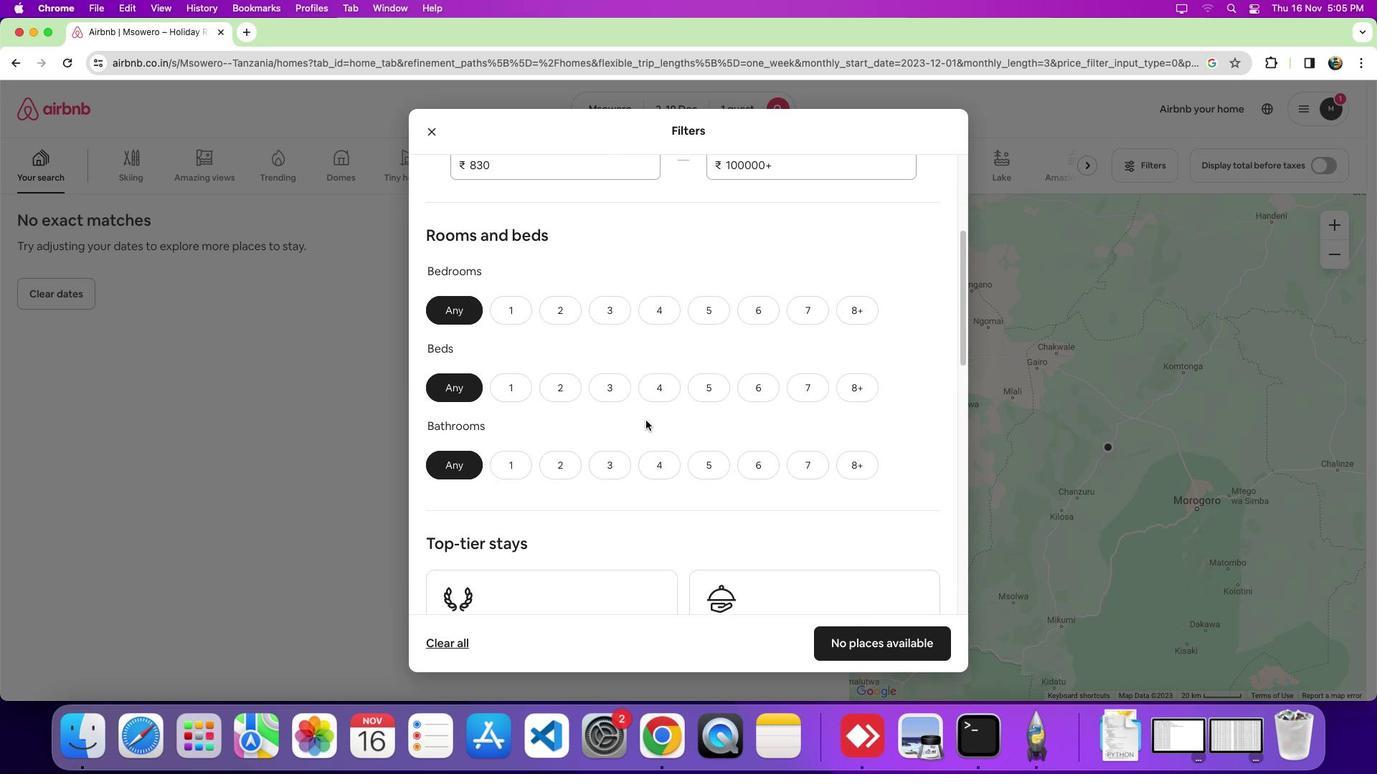 
Action: Mouse moved to (502, 319)
Screenshot: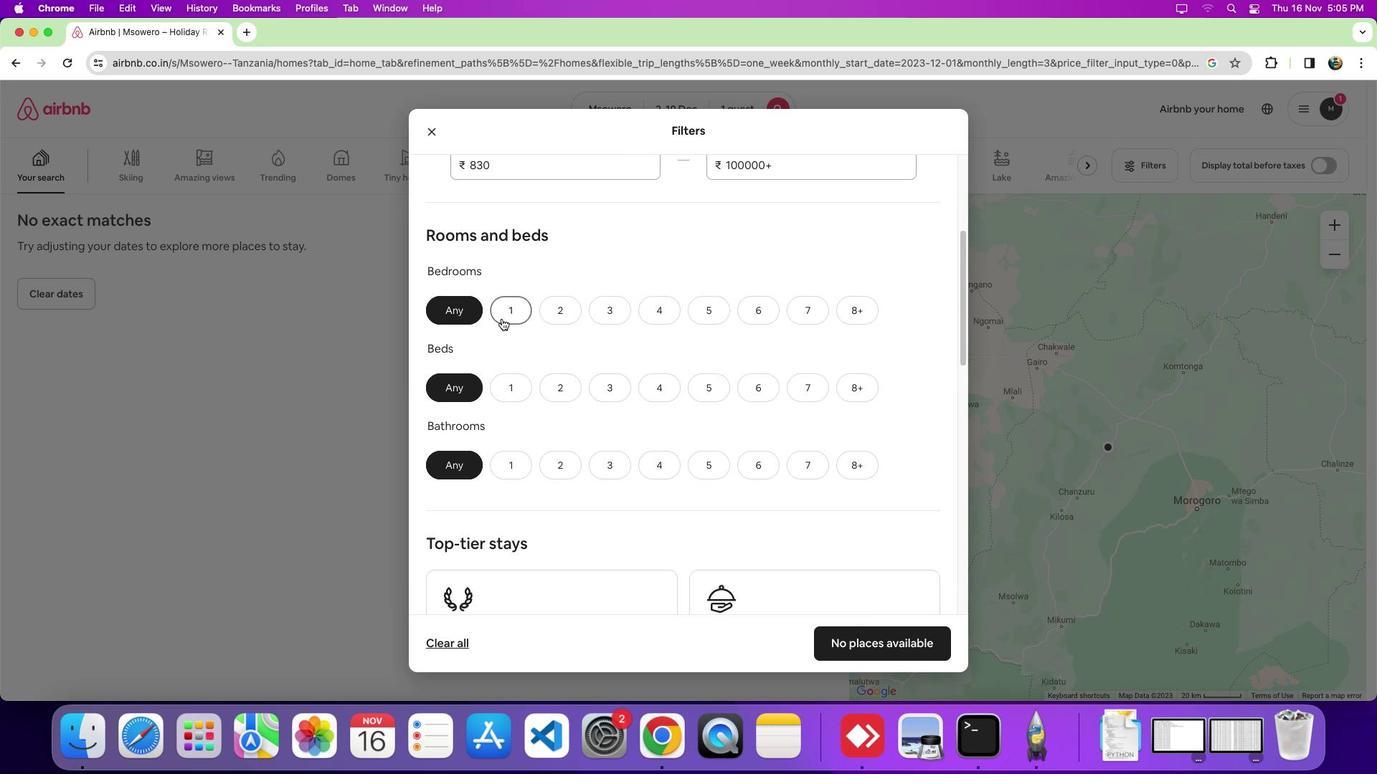 
Action: Mouse pressed left at (502, 319)
Screenshot: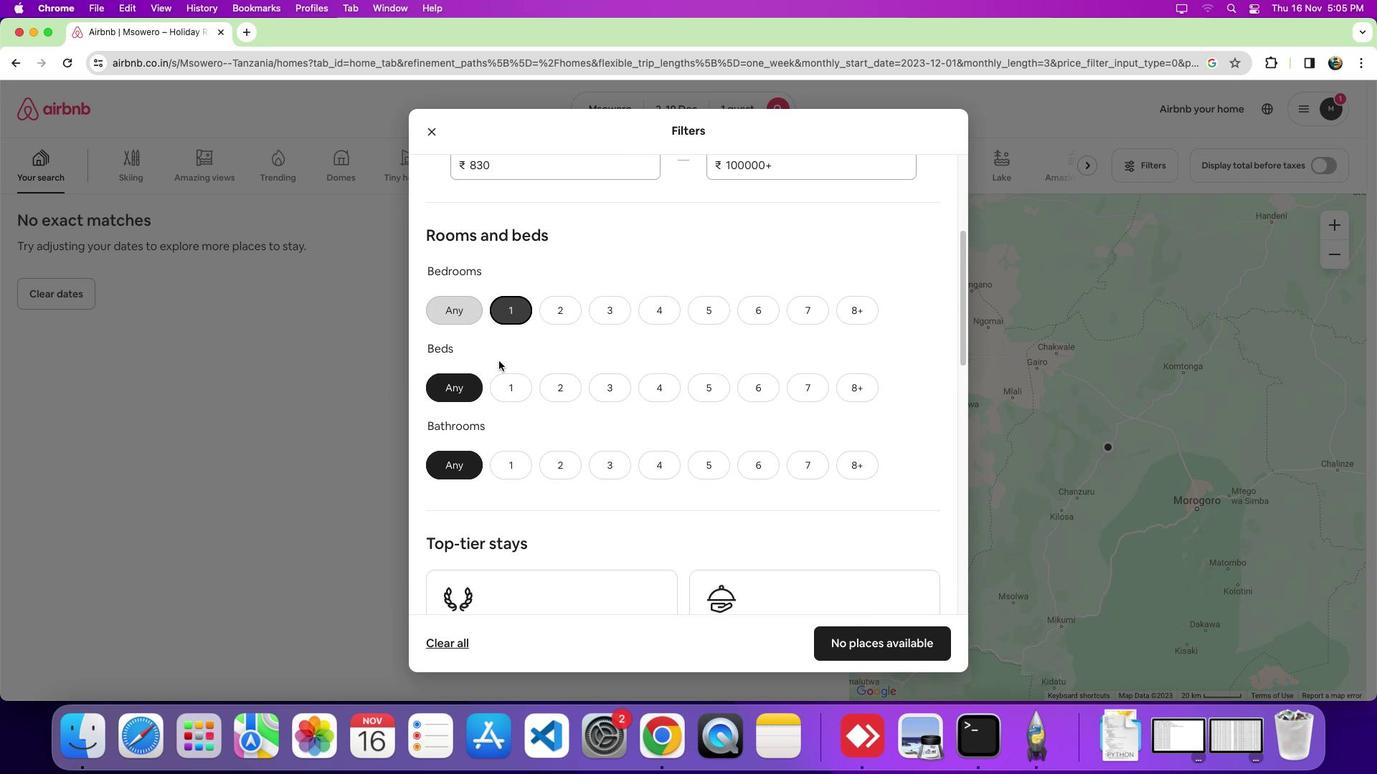 
Action: Mouse moved to (505, 390)
Screenshot: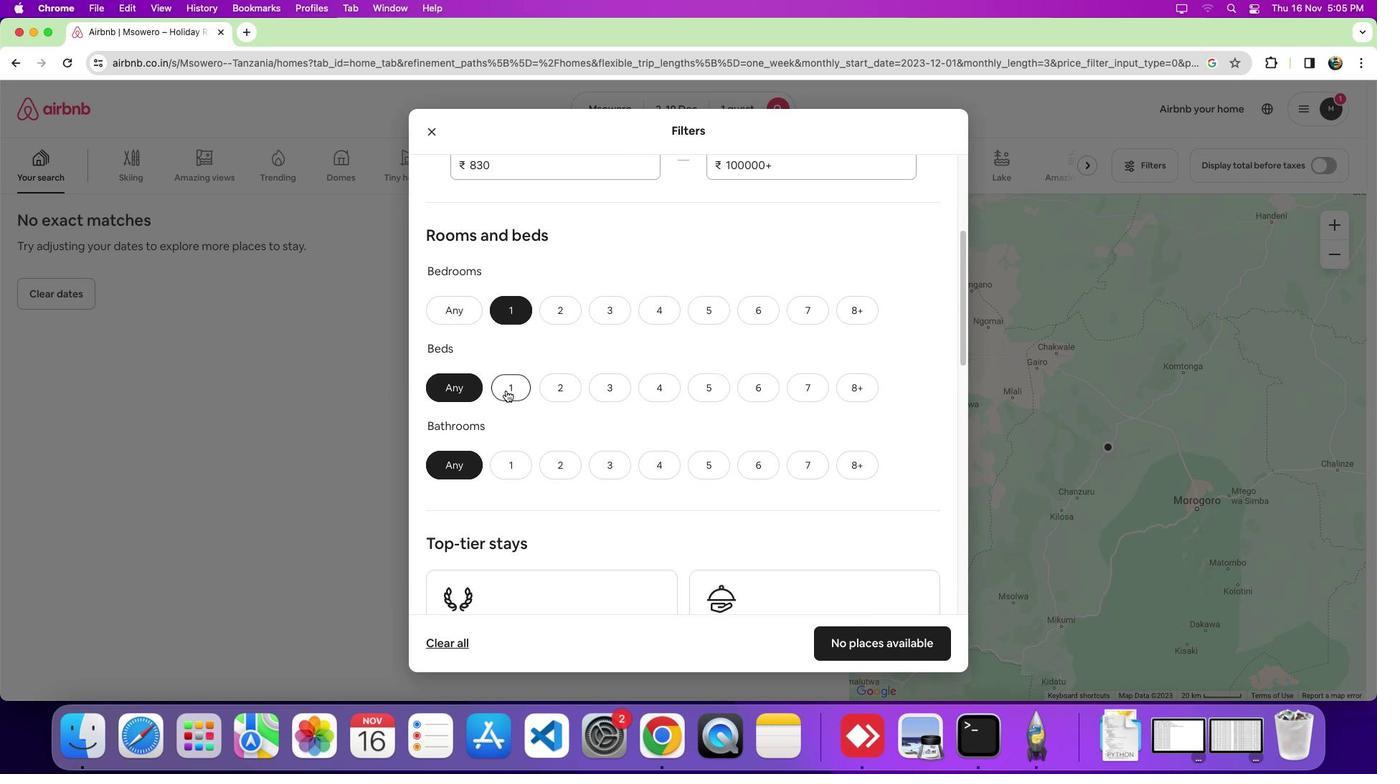 
Action: Mouse pressed left at (505, 390)
Screenshot: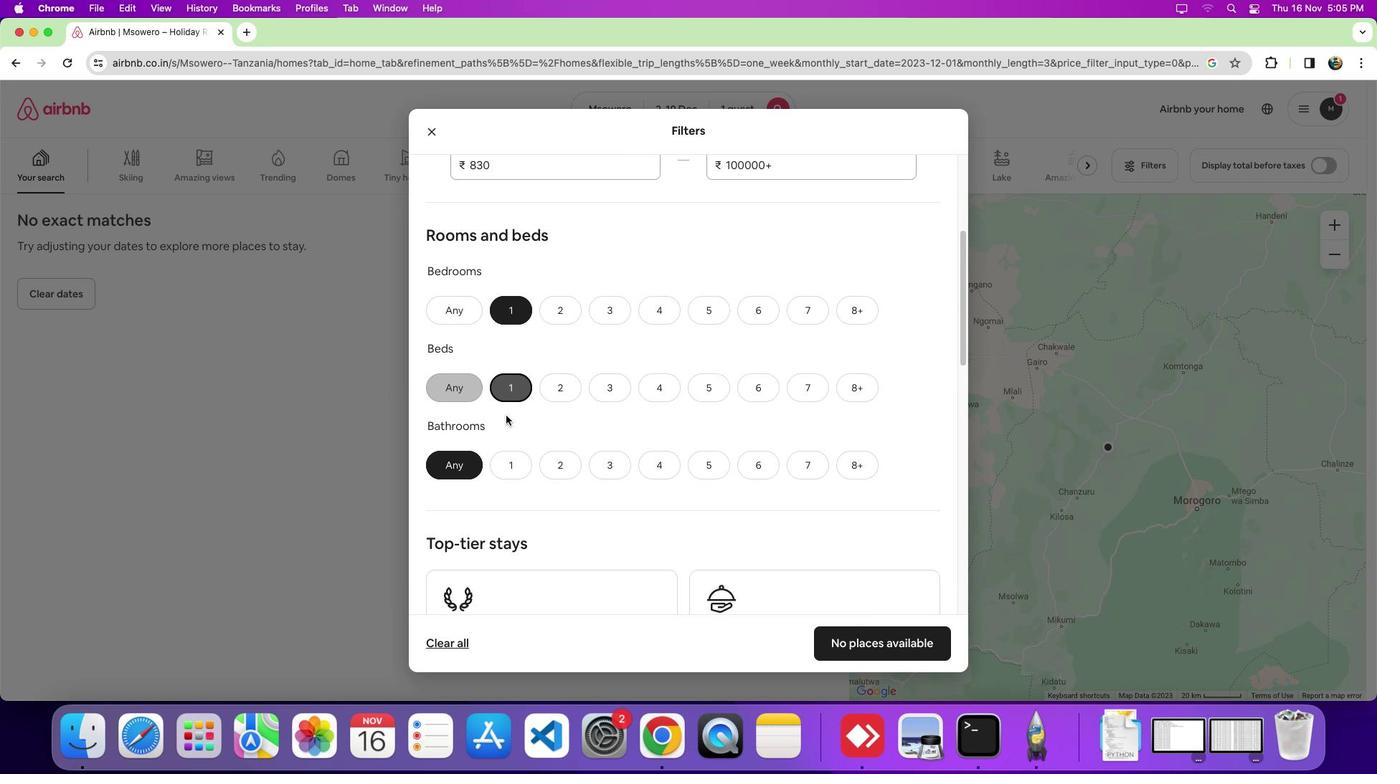 
Action: Mouse moved to (511, 460)
Screenshot: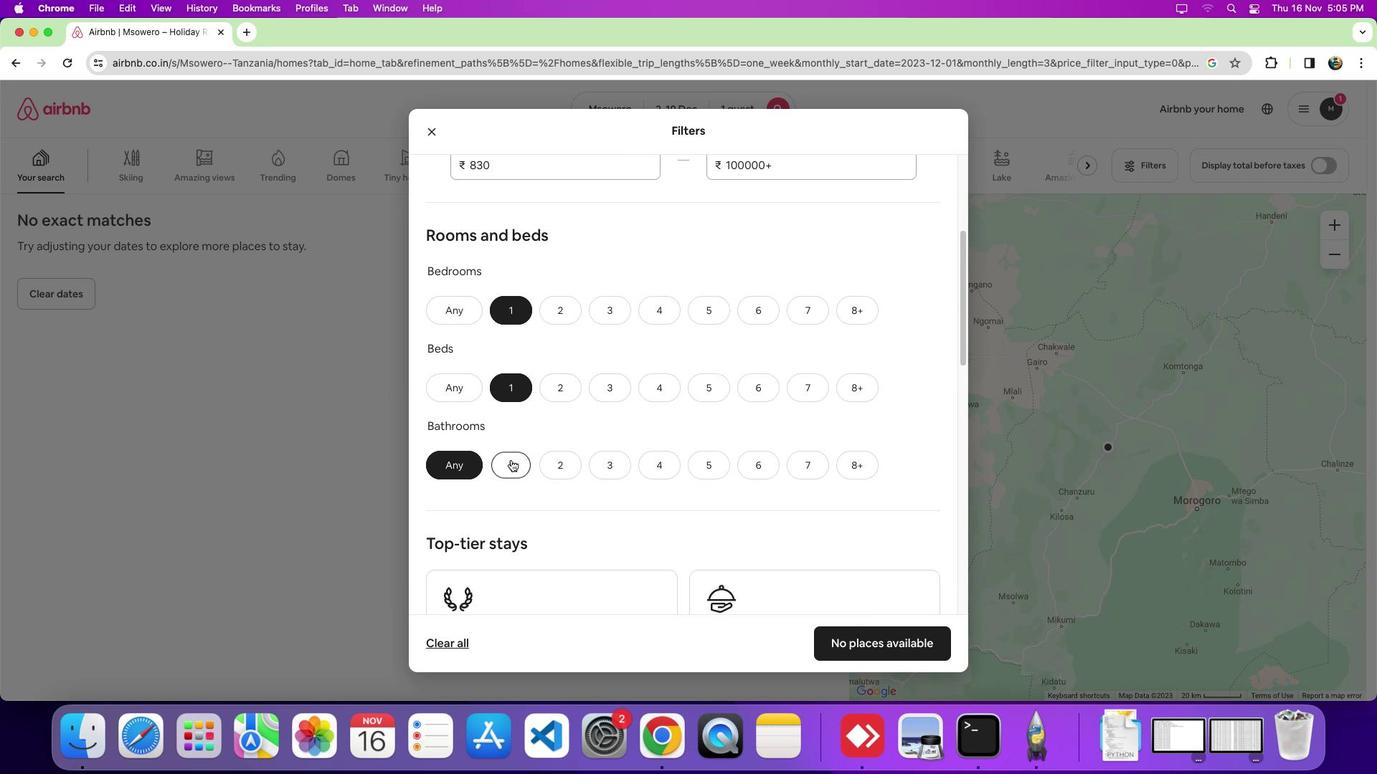 
Action: Mouse pressed left at (511, 460)
Screenshot: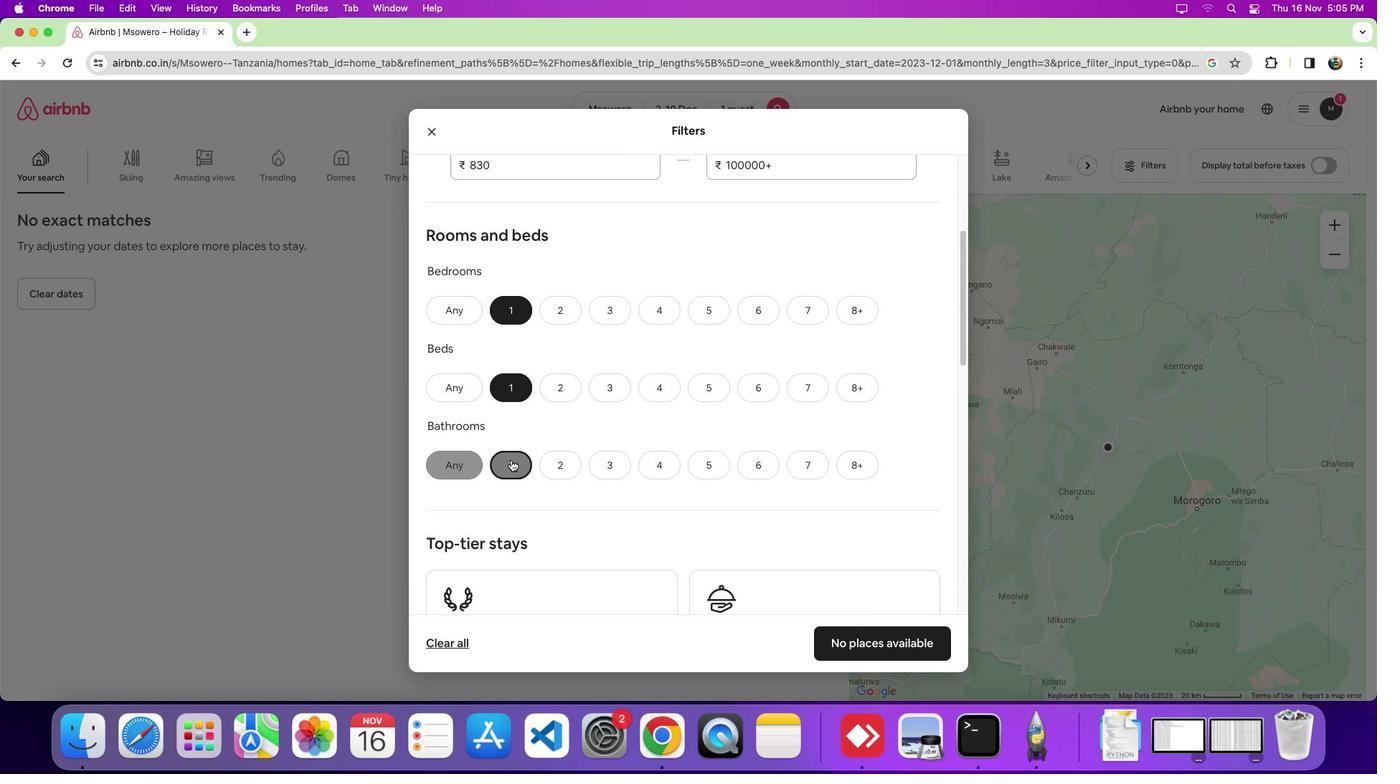 
Action: Mouse moved to (745, 399)
Screenshot: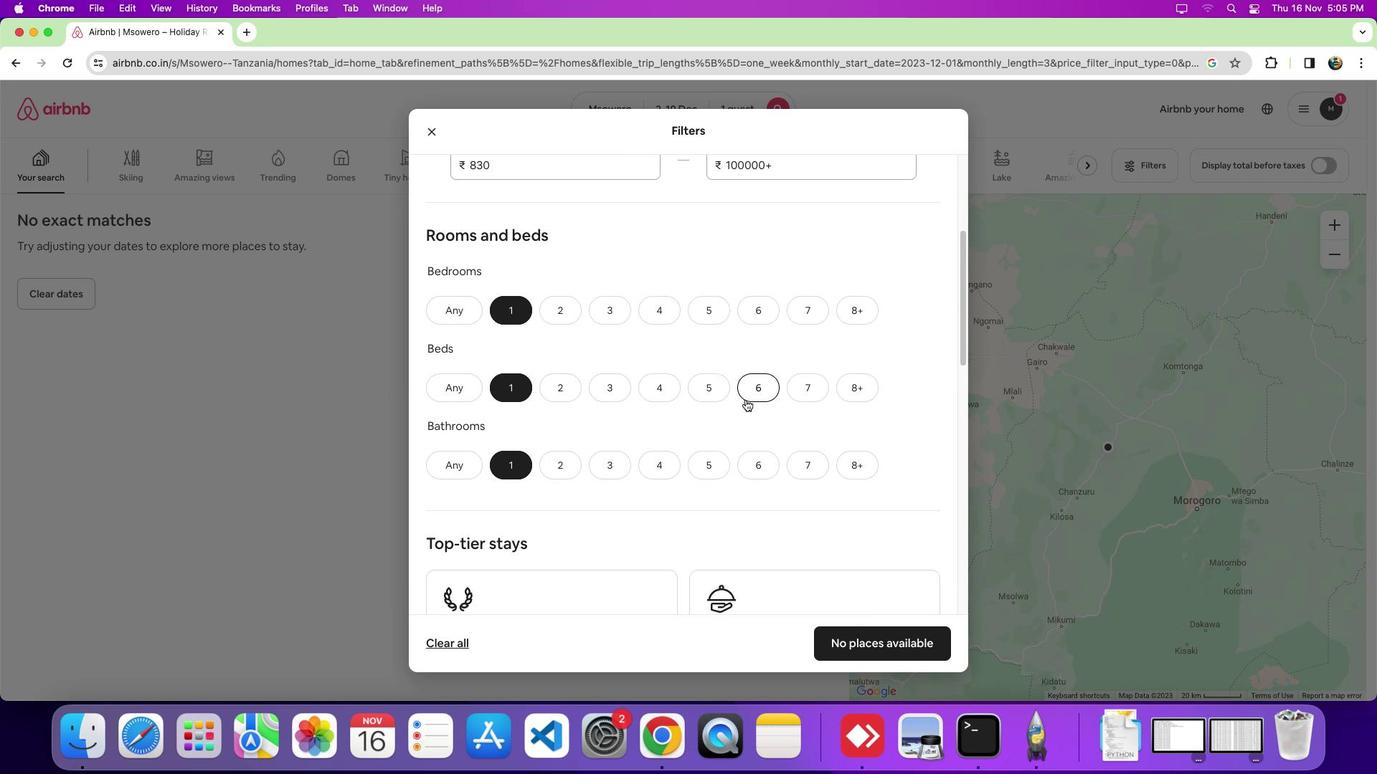 
Action: Mouse scrolled (745, 399) with delta (0, 0)
Screenshot: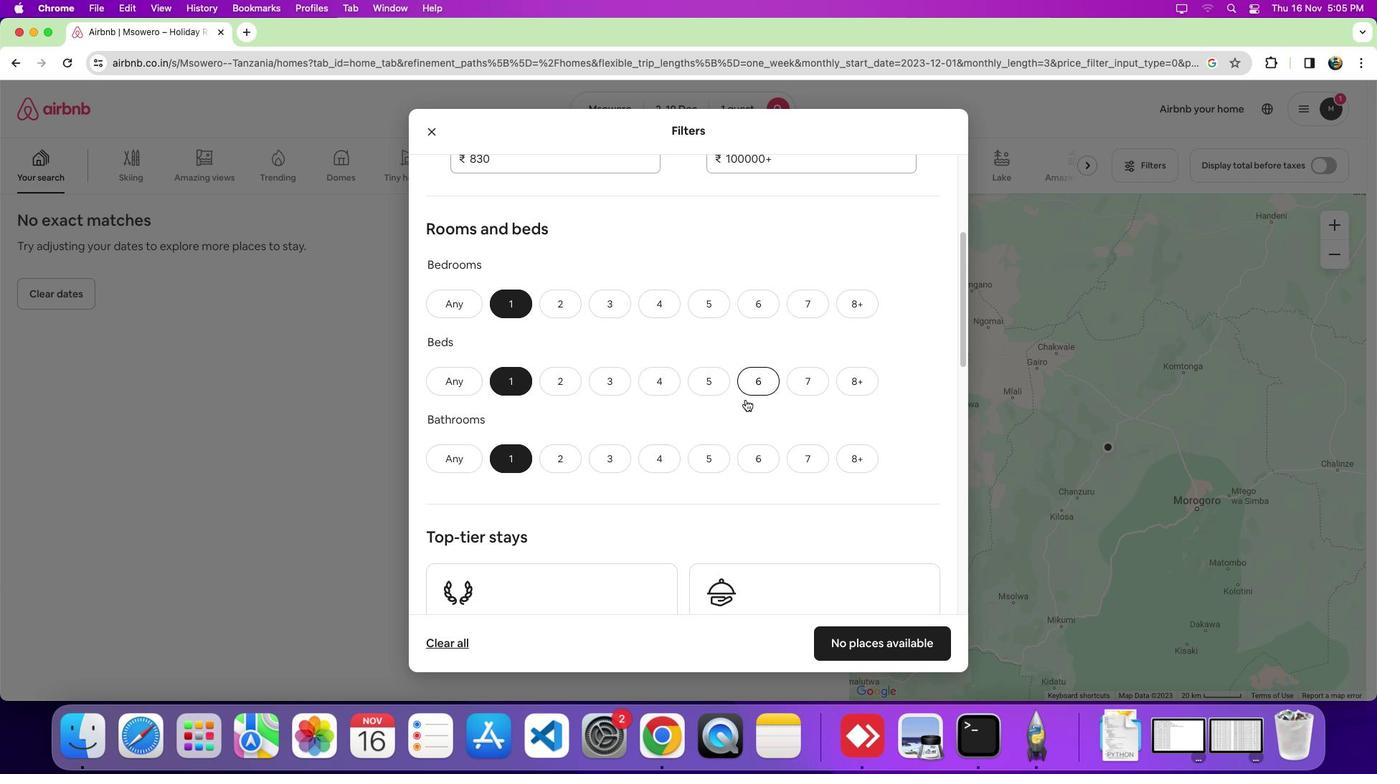 
Action: Mouse scrolled (745, 399) with delta (0, 0)
Screenshot: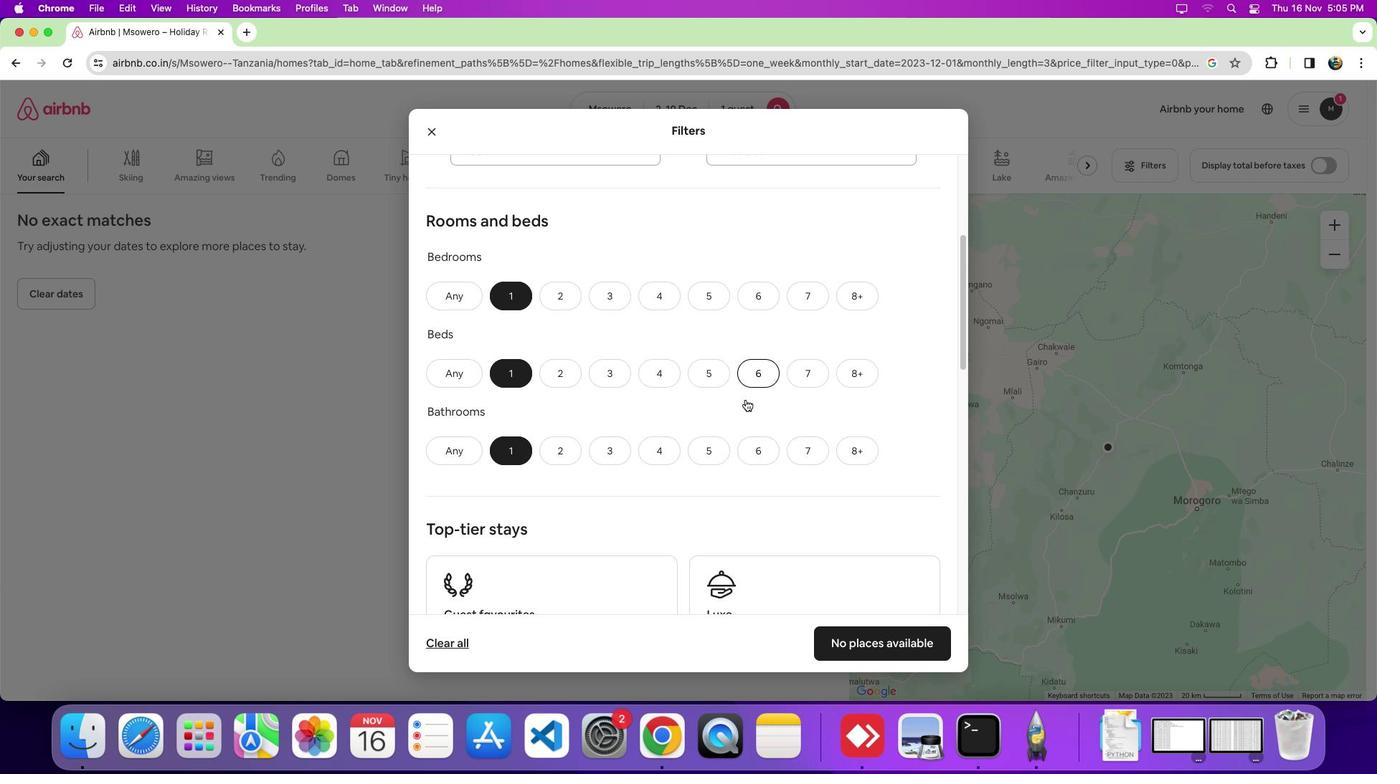 
Action: Mouse scrolled (745, 399) with delta (0, 0)
Screenshot: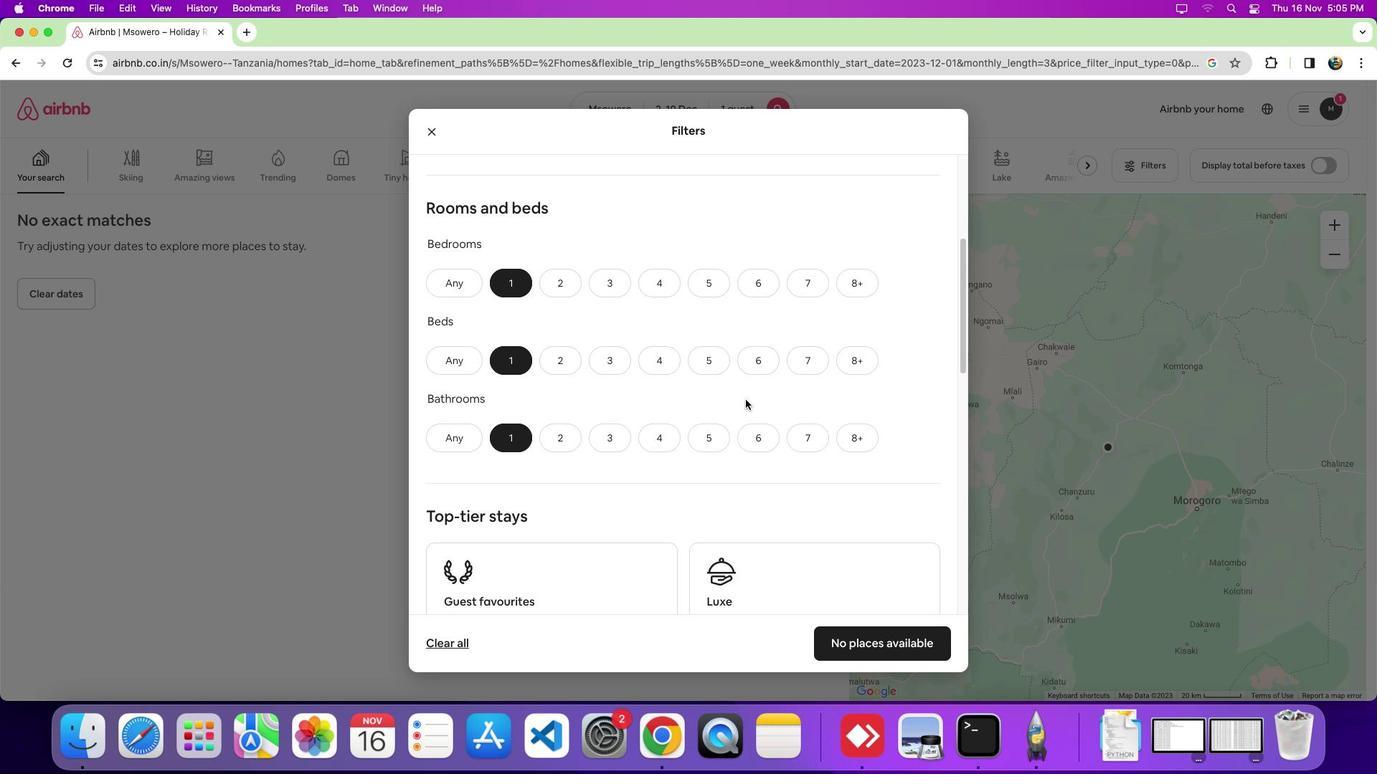 
Action: Mouse scrolled (745, 399) with delta (0, 0)
Screenshot: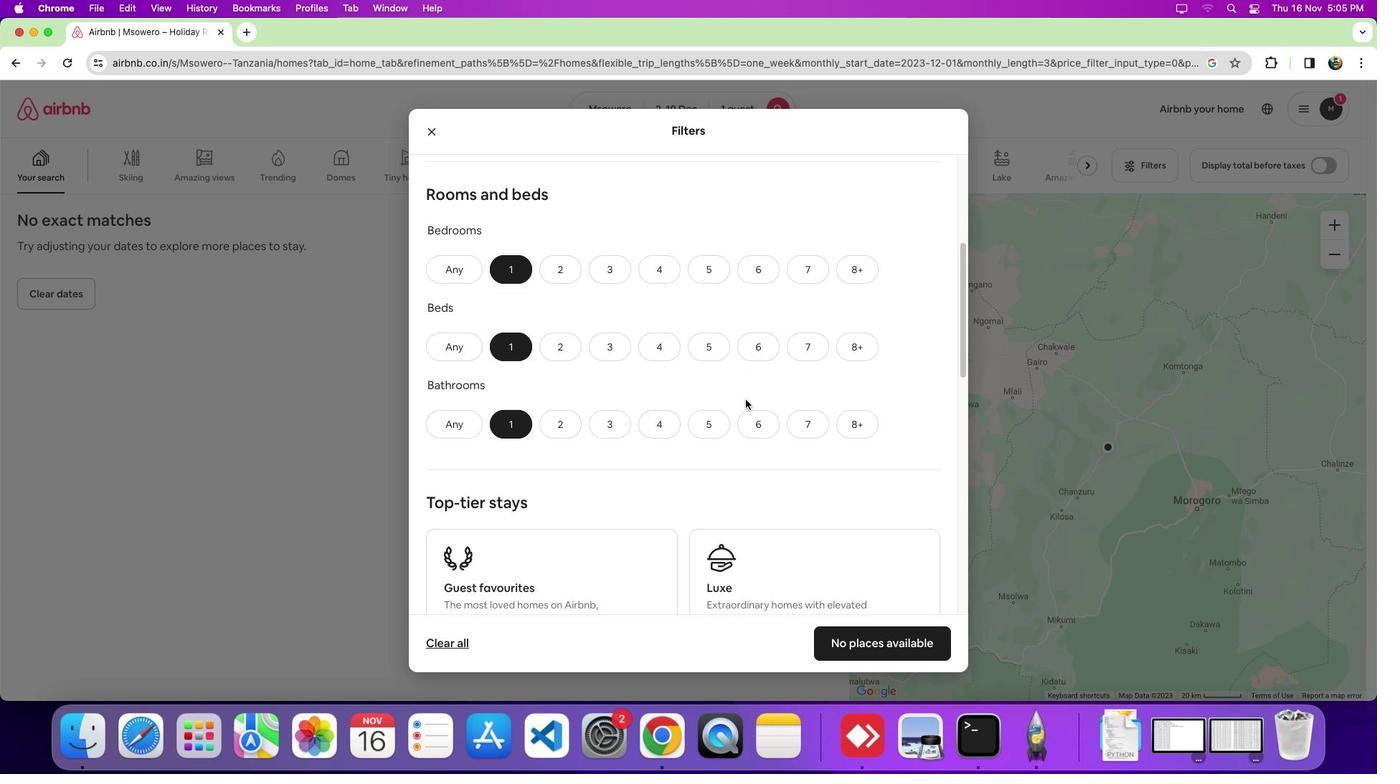 
Action: Mouse scrolled (745, 399) with delta (0, 0)
Screenshot: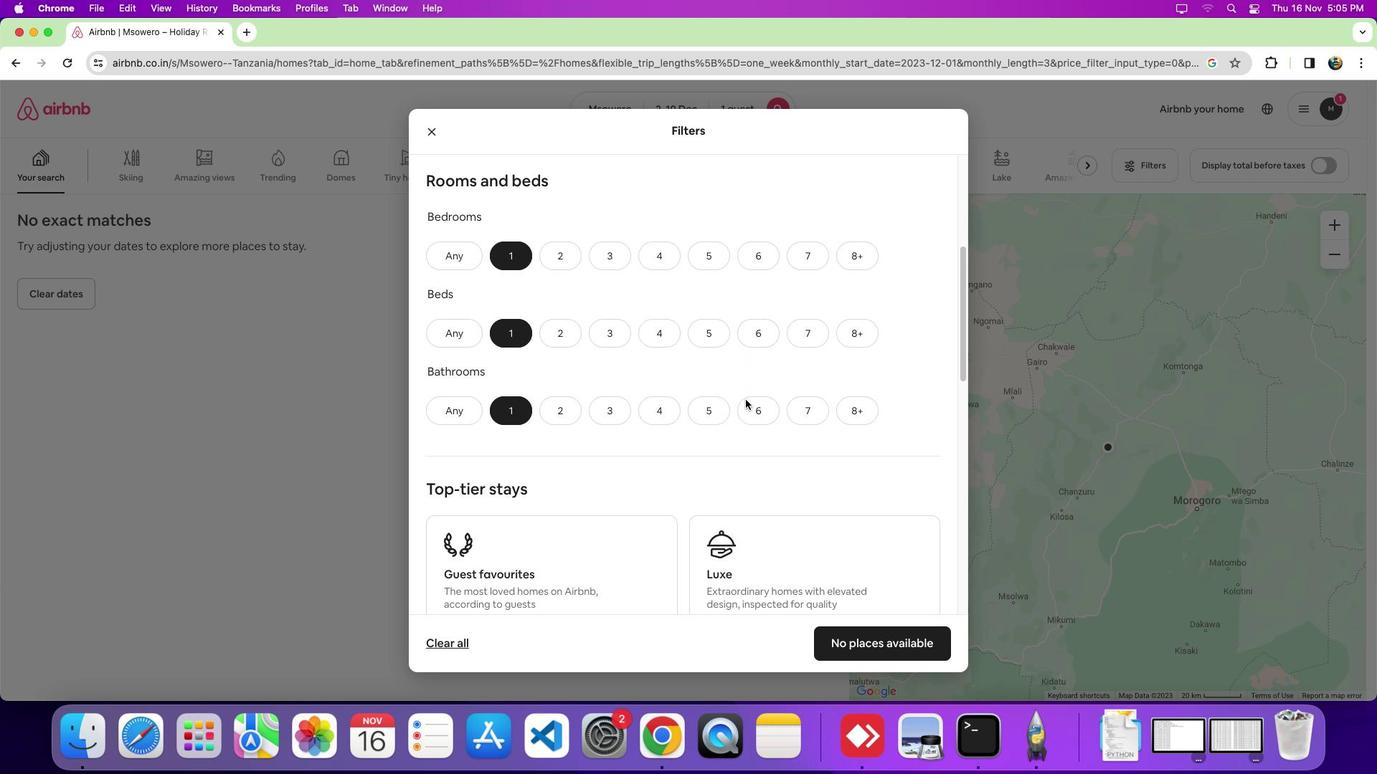 
Action: Mouse scrolled (745, 399) with delta (0, 0)
Screenshot: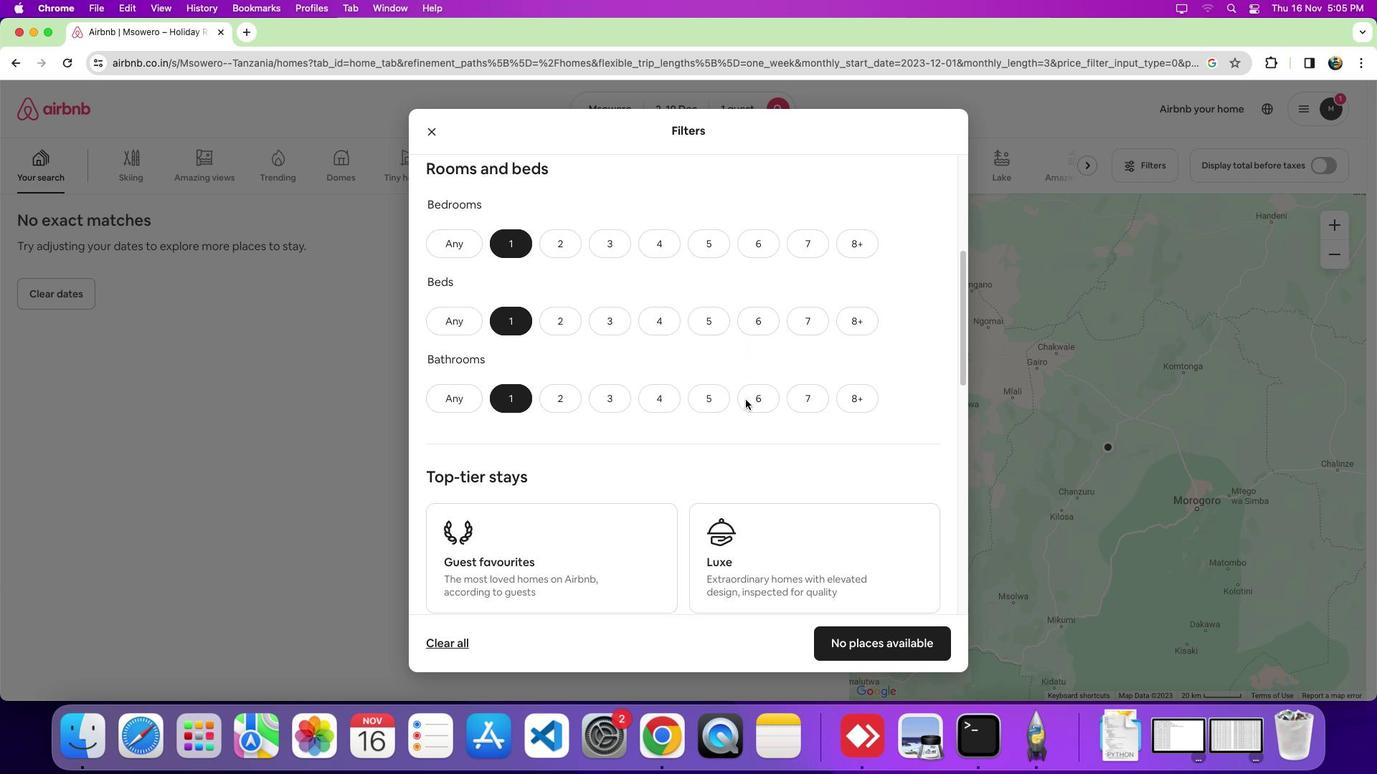 
Action: Mouse scrolled (745, 399) with delta (0, 0)
Screenshot: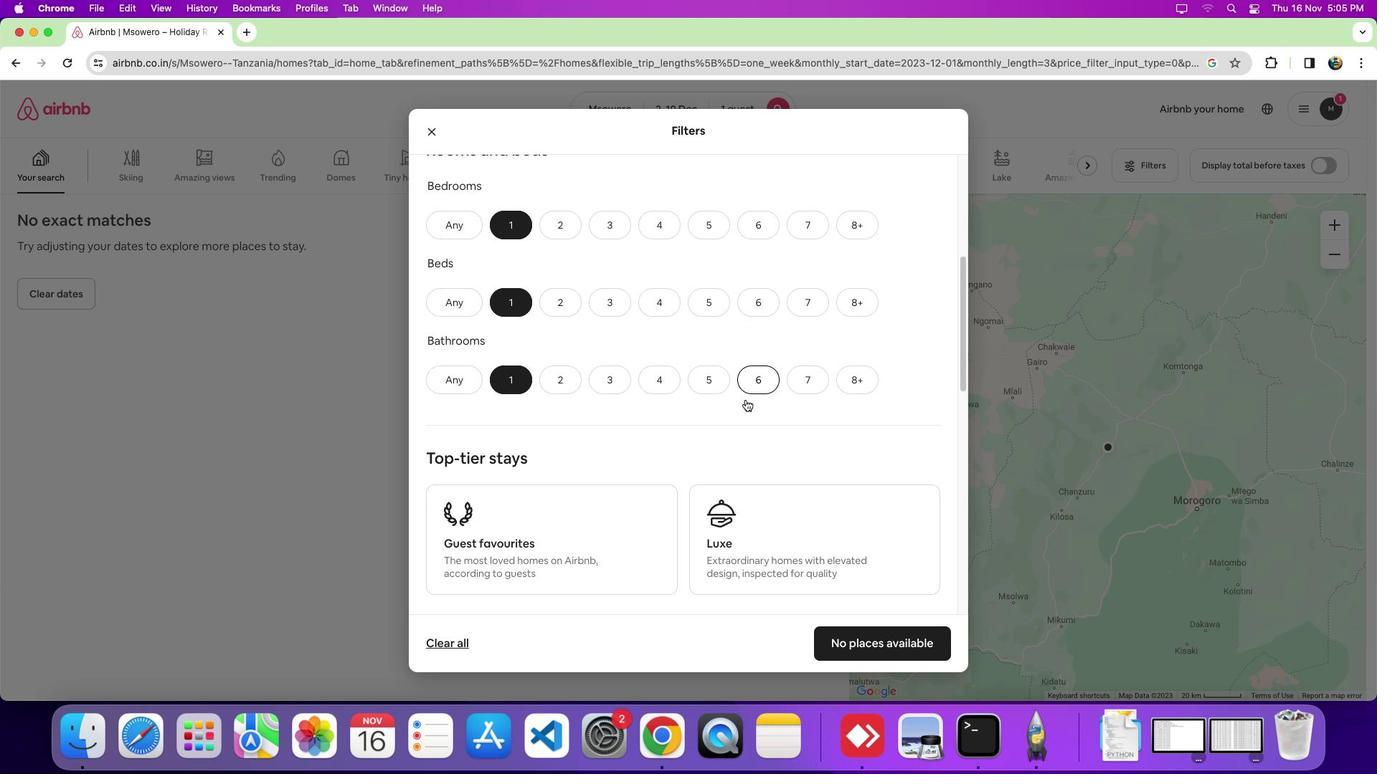 
Action: Mouse scrolled (745, 399) with delta (0, 0)
Screenshot: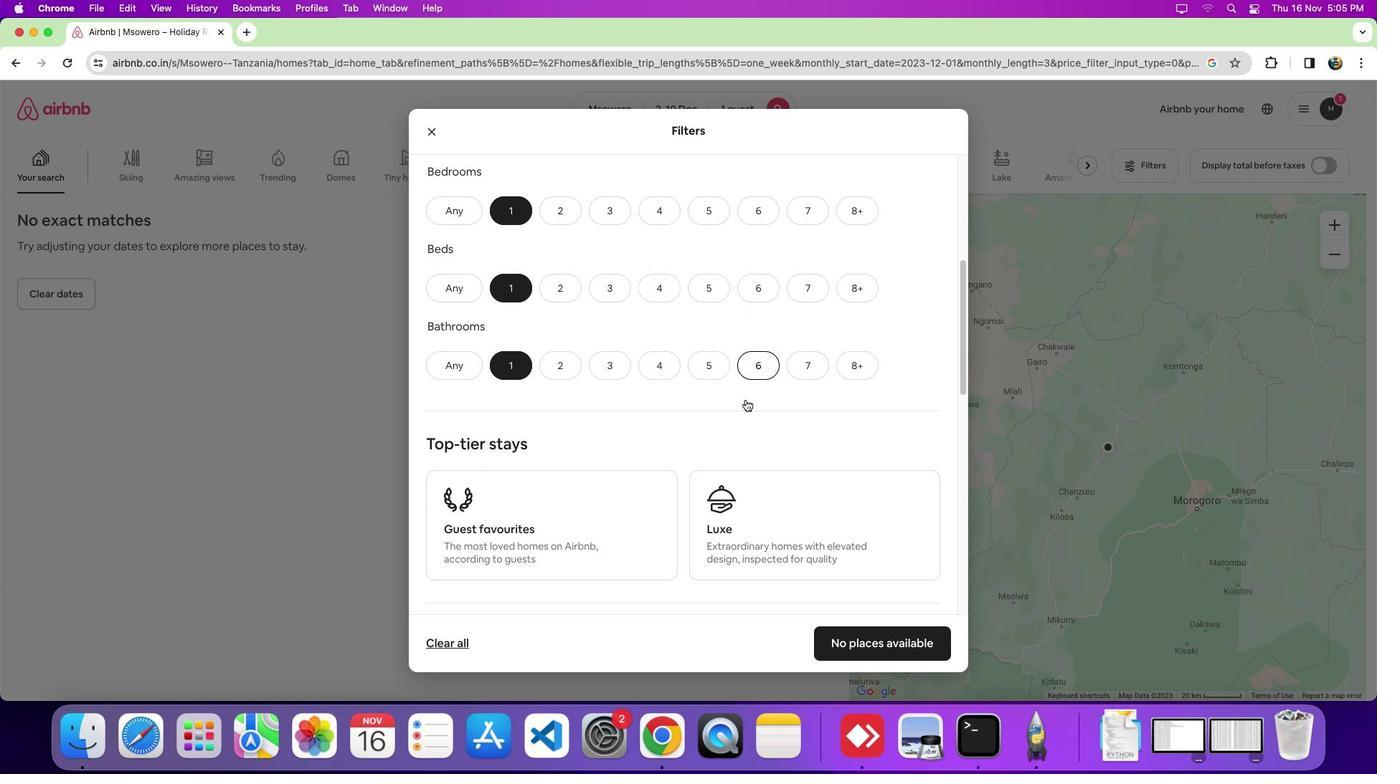 
Action: Mouse scrolled (745, 399) with delta (0, 0)
Screenshot: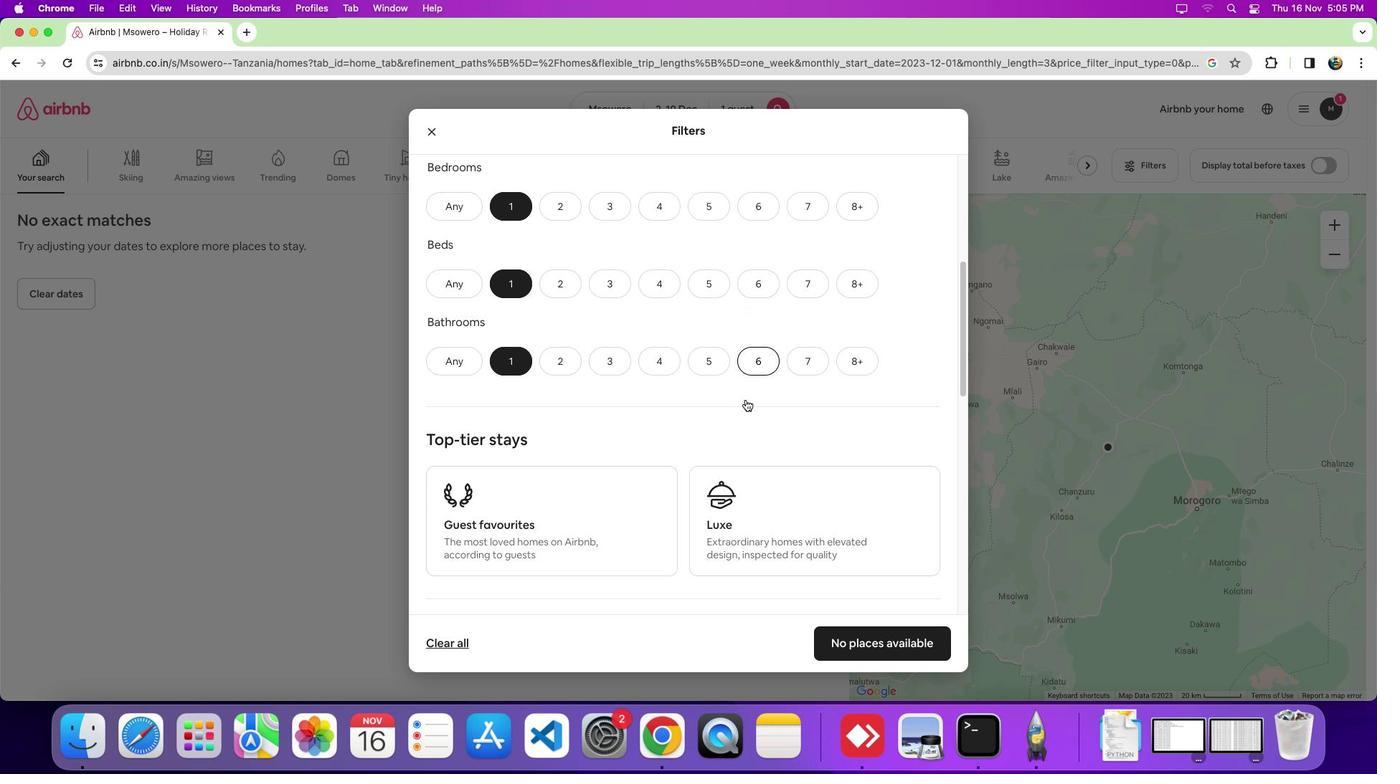
Action: Mouse scrolled (745, 399) with delta (0, 0)
Screenshot: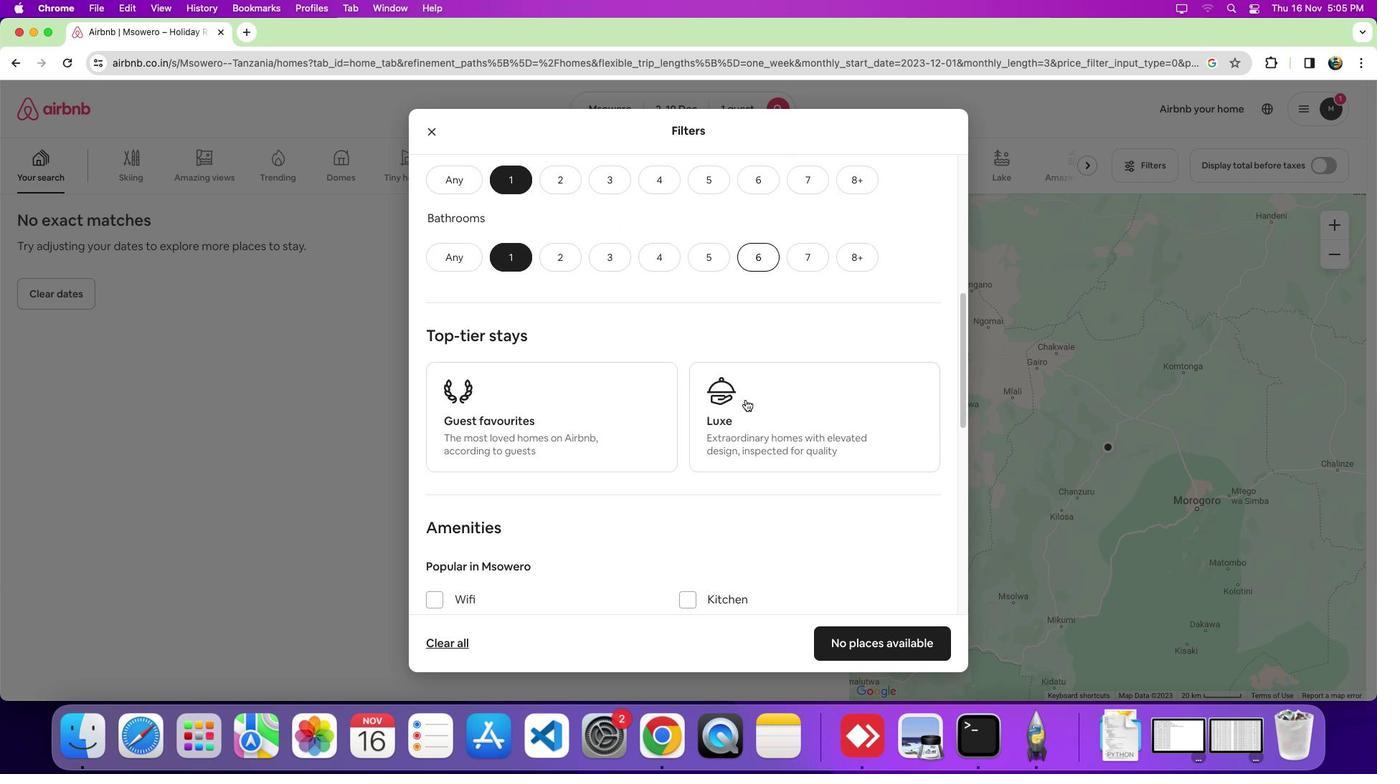 
Action: Mouse scrolled (745, 399) with delta (0, 0)
Screenshot: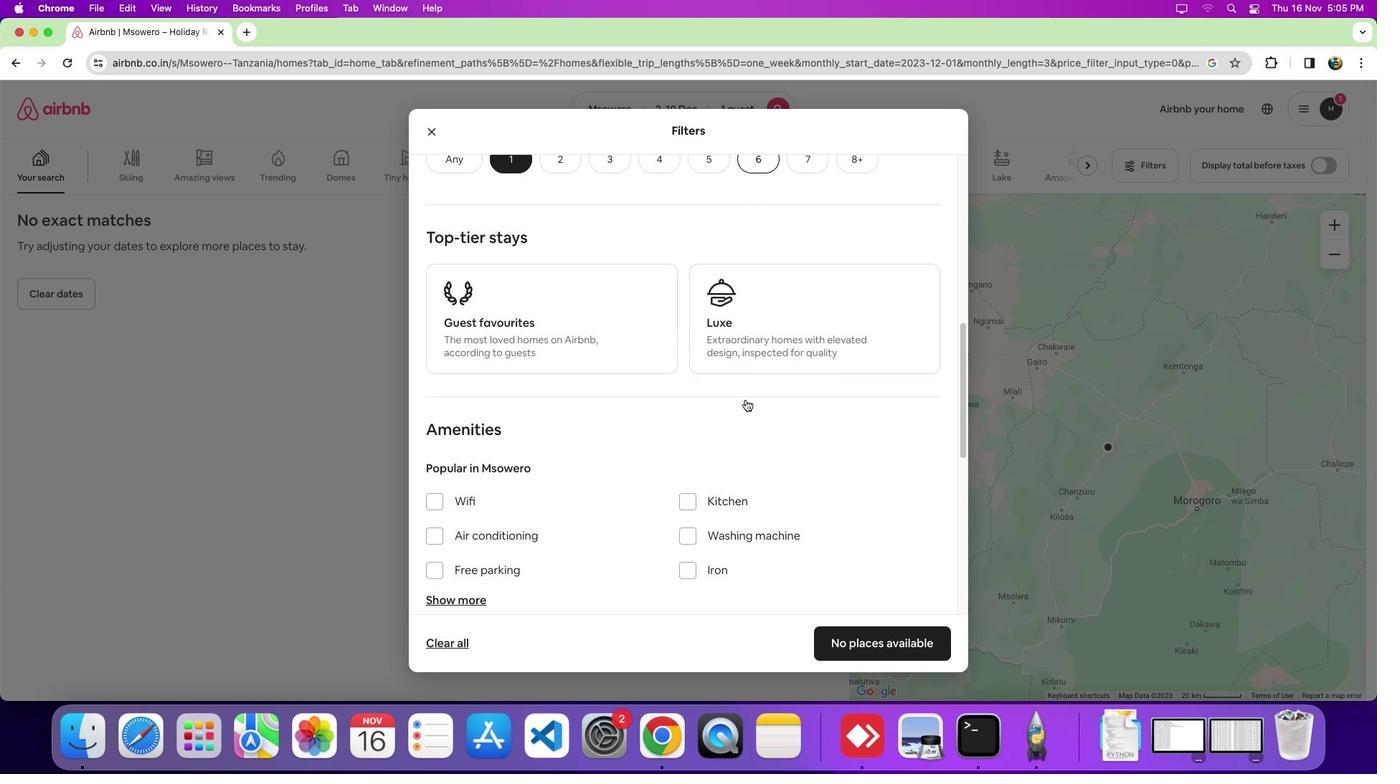 
Action: Mouse scrolled (745, 399) with delta (0, -3)
Screenshot: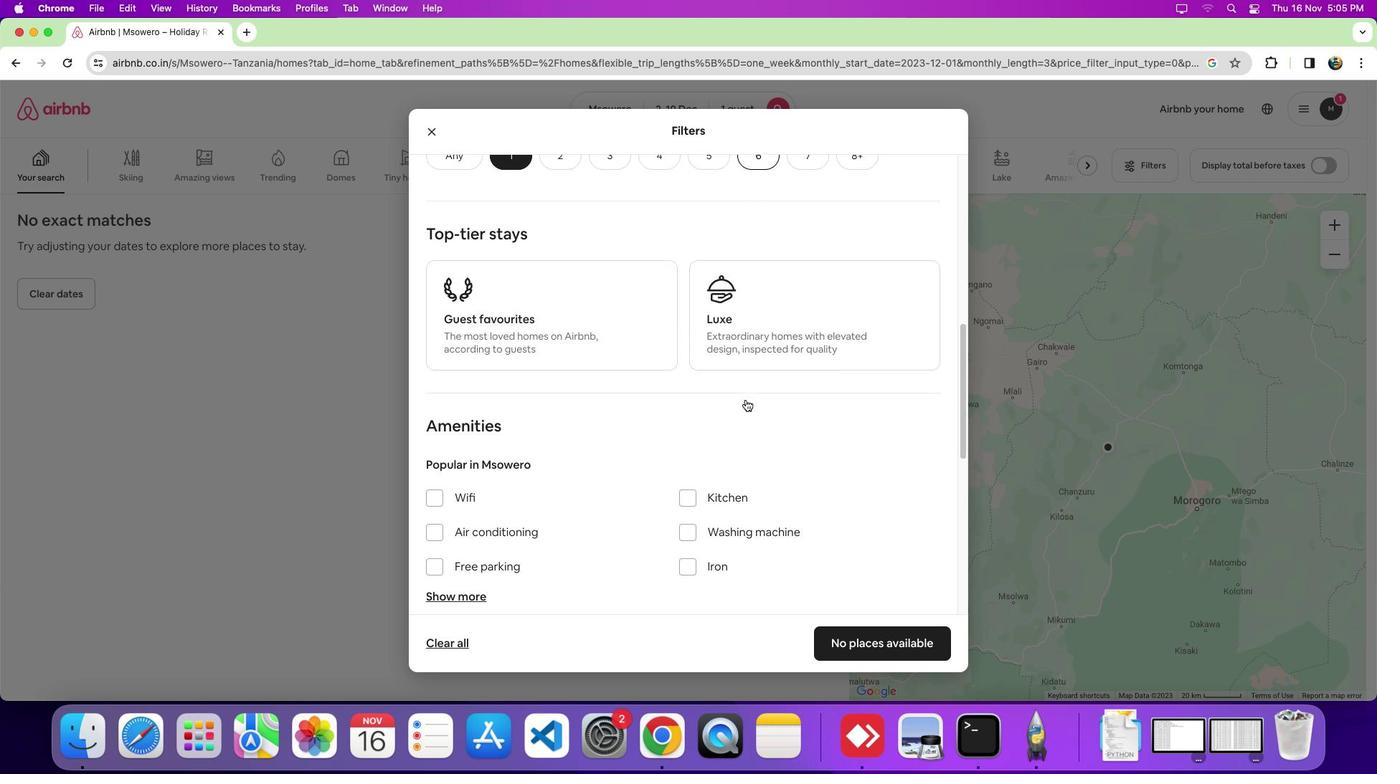 
Action: Mouse moved to (695, 431)
Screenshot: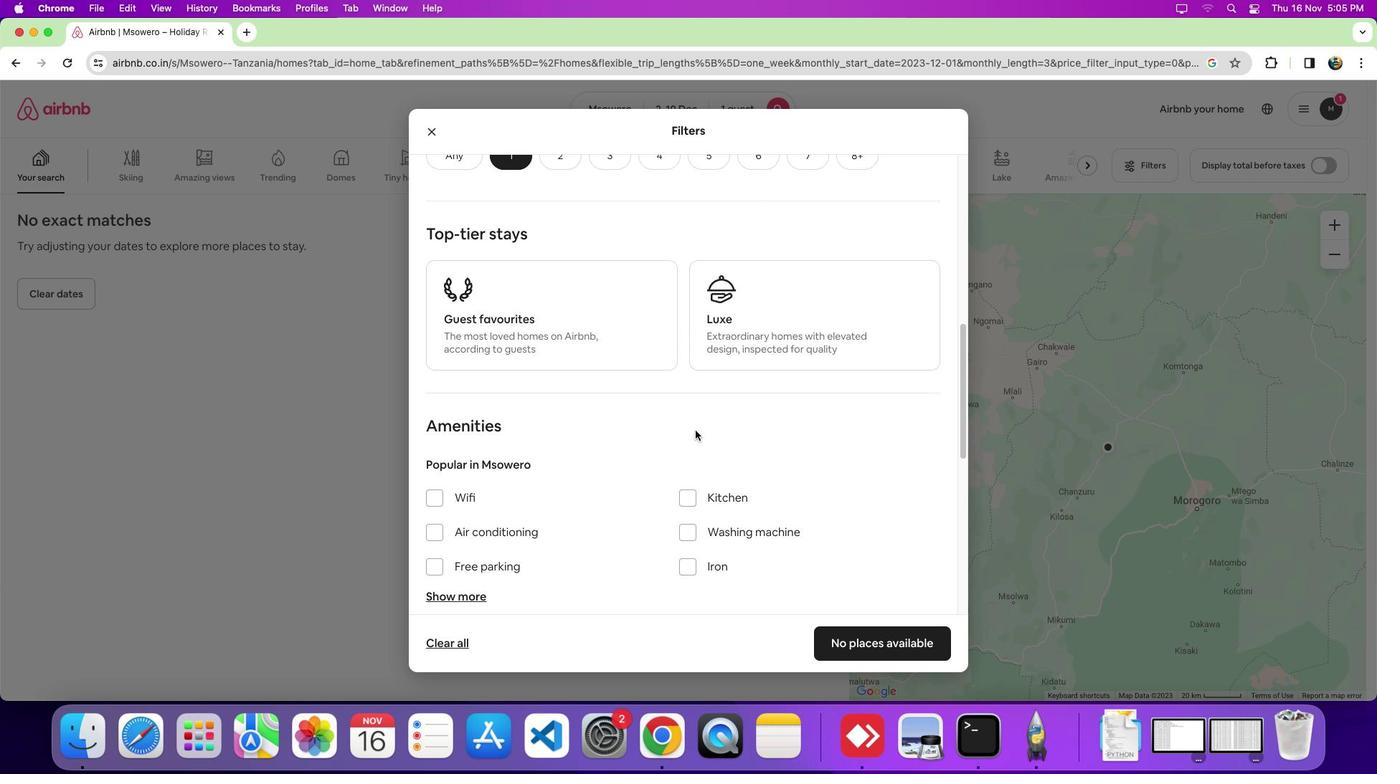 
Action: Mouse scrolled (695, 431) with delta (0, 0)
Screenshot: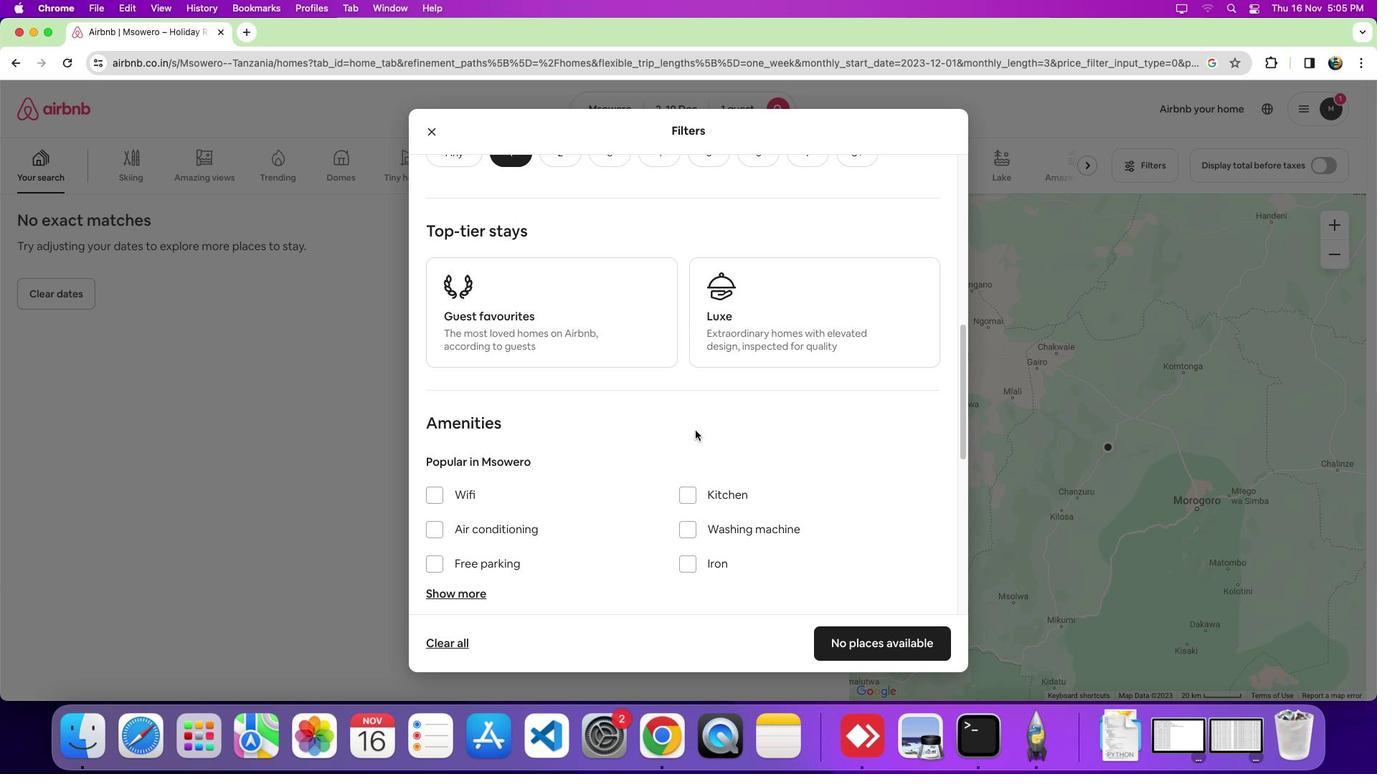 
Action: Mouse moved to (730, 408)
Screenshot: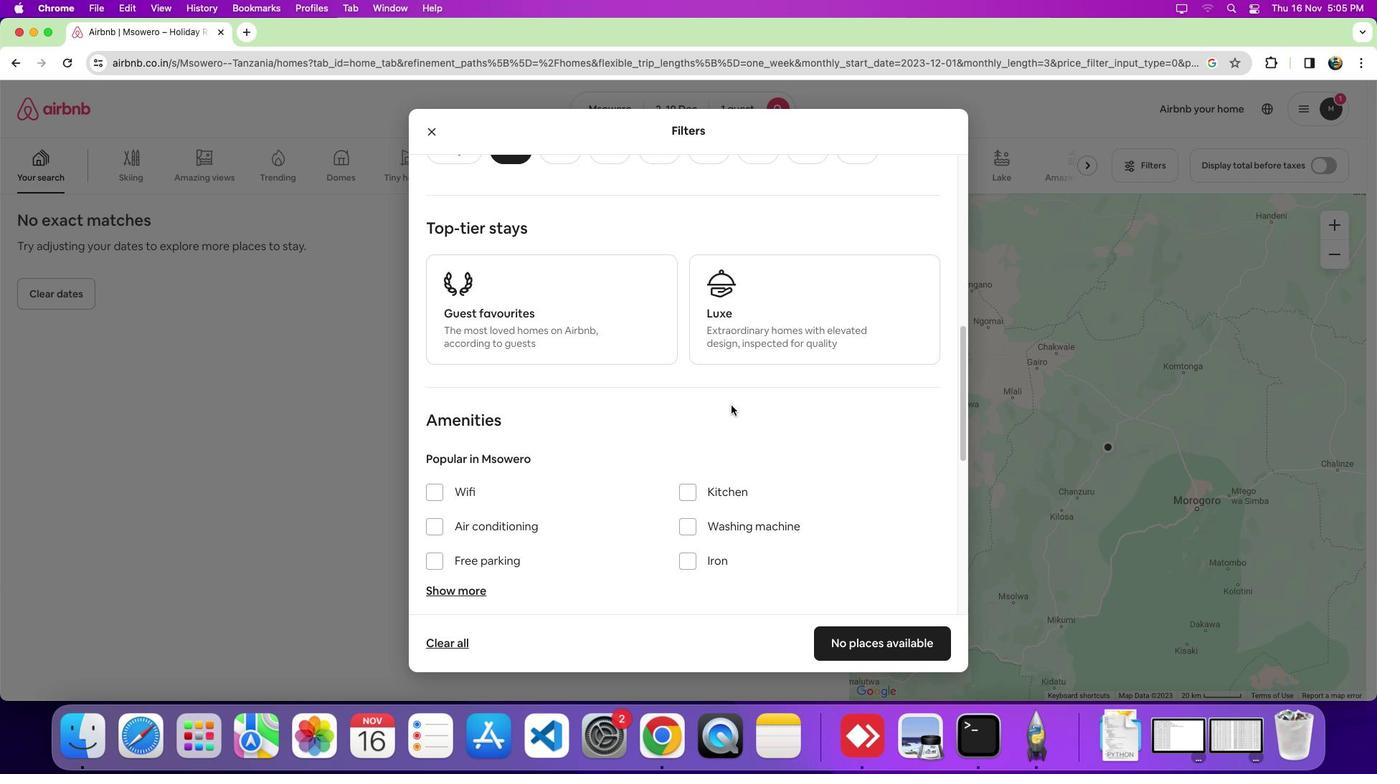 
Action: Mouse scrolled (730, 408) with delta (0, 0)
Screenshot: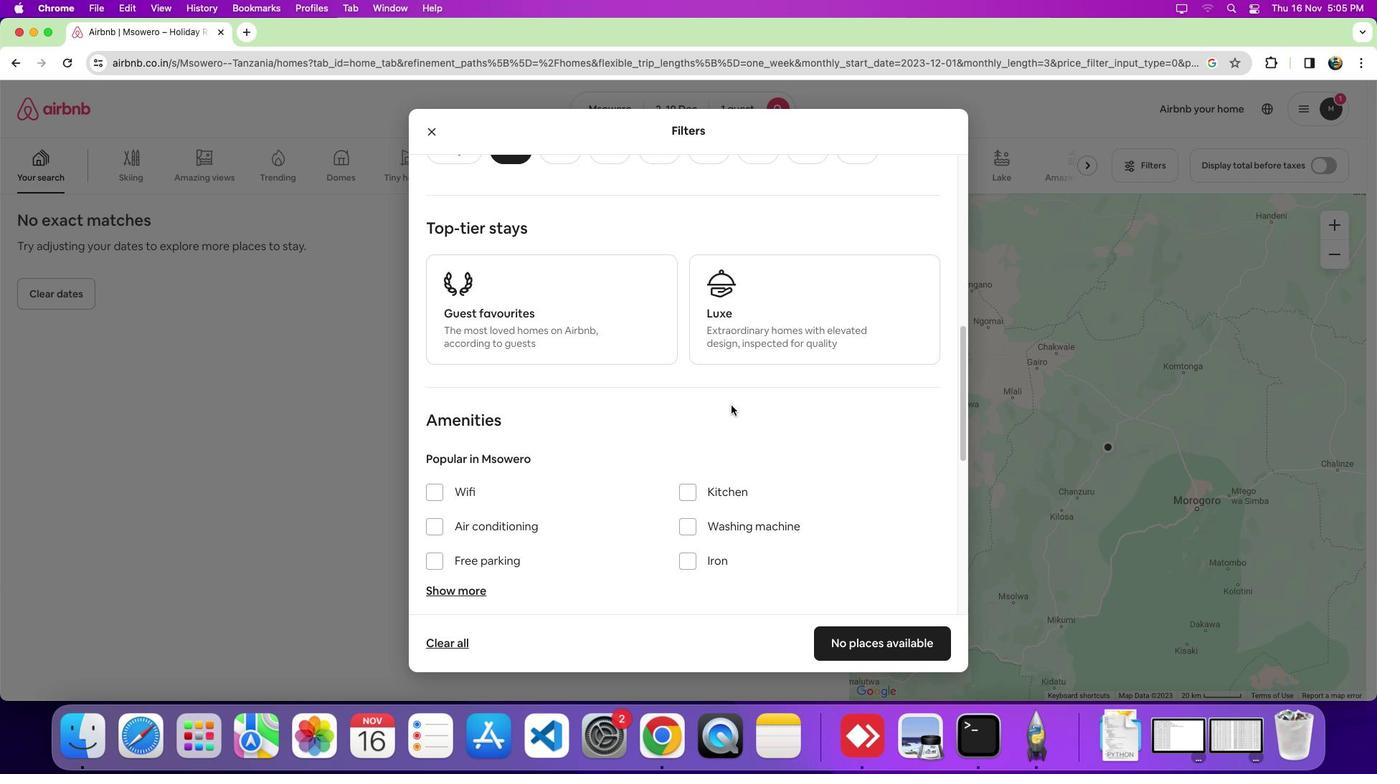 
Action: Mouse moved to (731, 405)
Screenshot: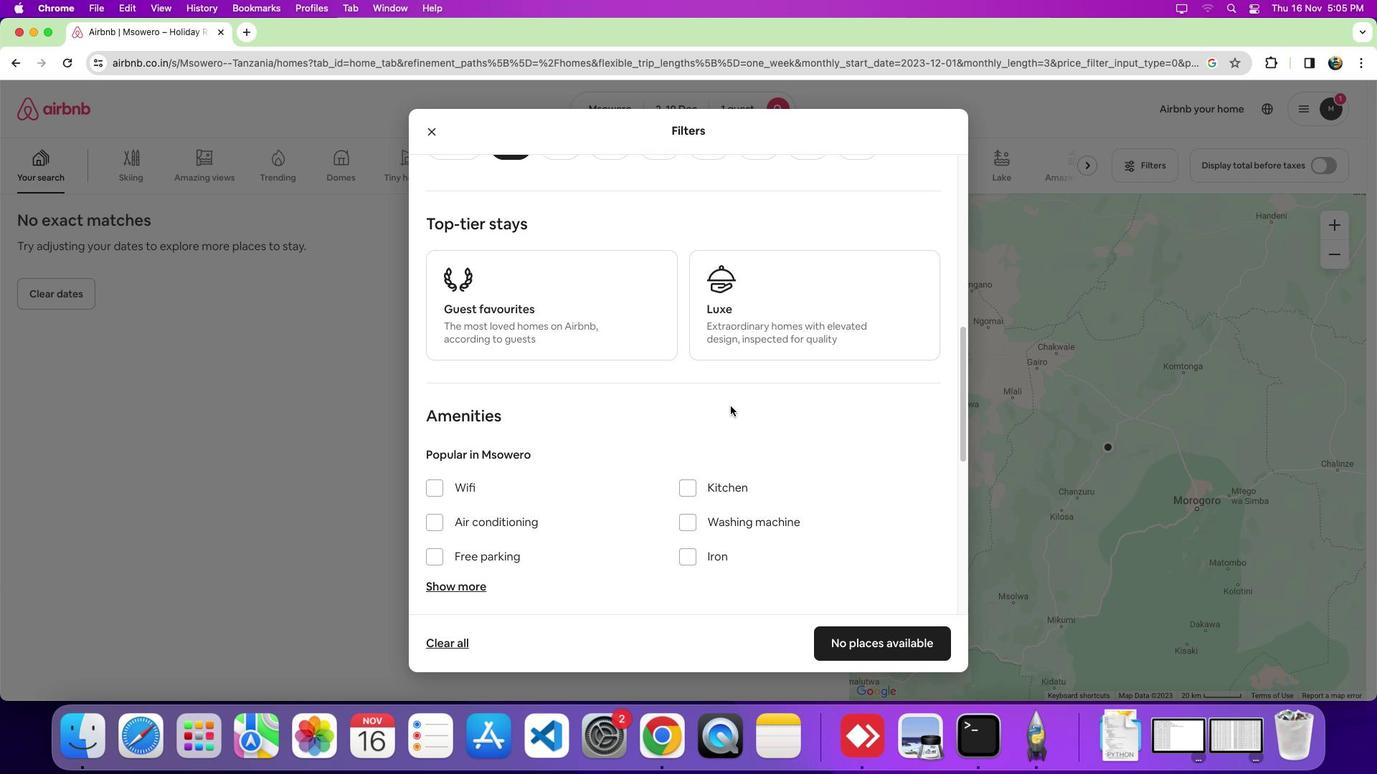 
Action: Mouse scrolled (731, 405) with delta (0, 0)
Screenshot: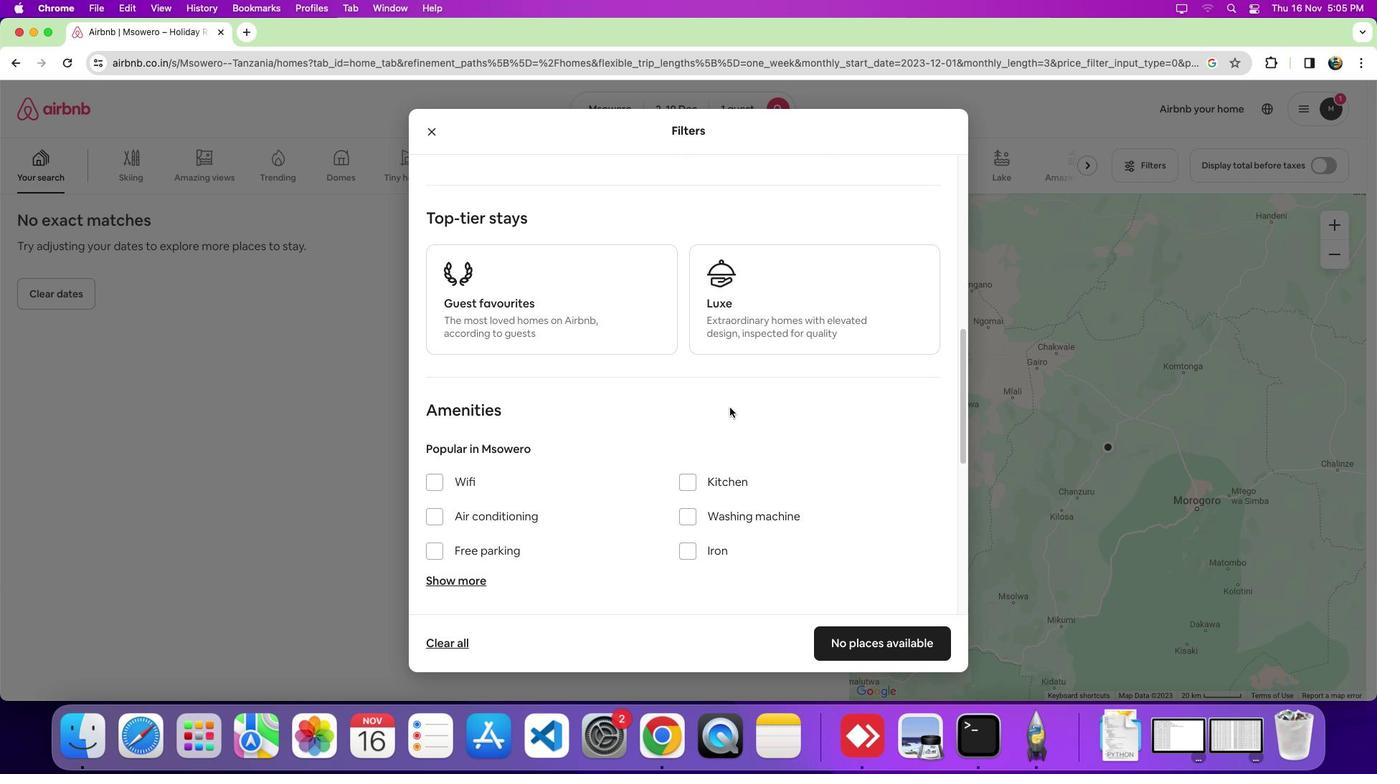 
Action: Mouse scrolled (731, 405) with delta (0, 0)
Screenshot: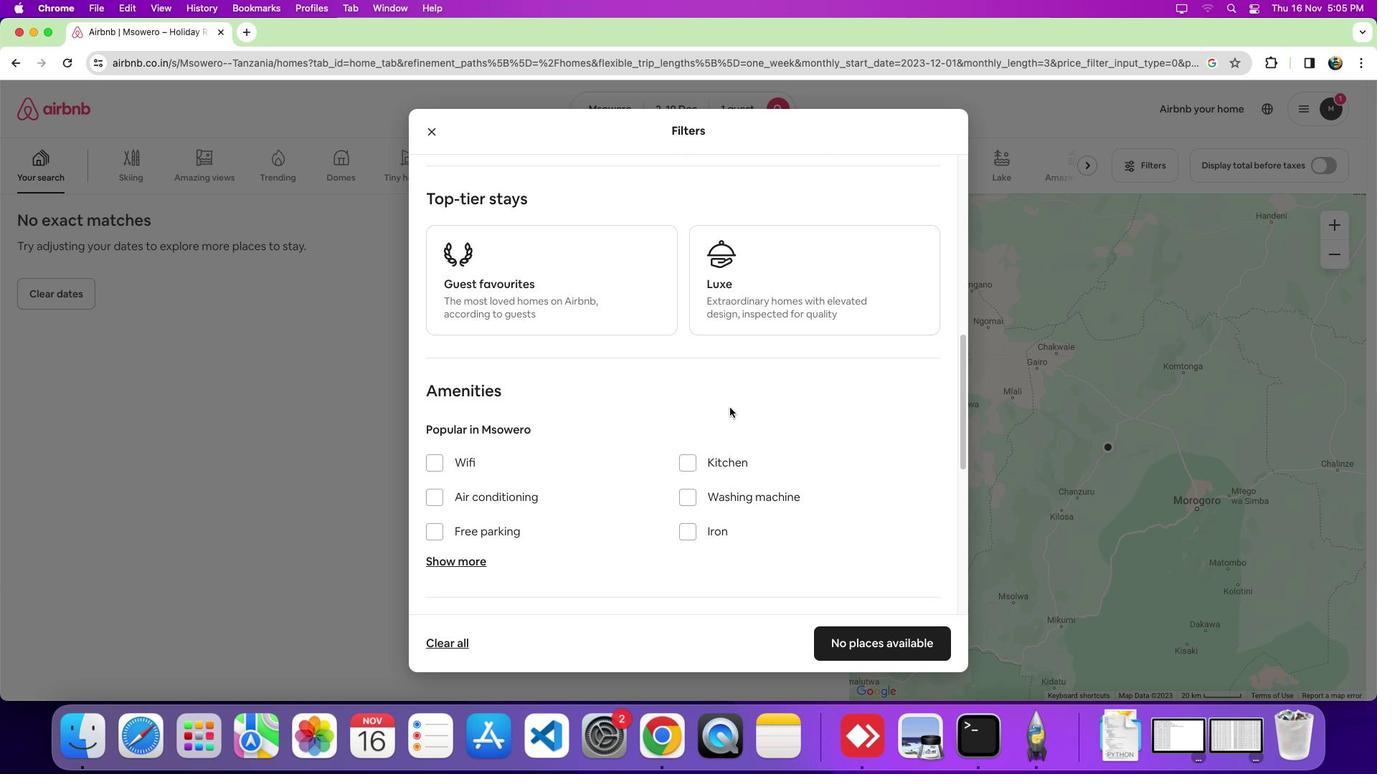 
Action: Mouse moved to (733, 411)
Screenshot: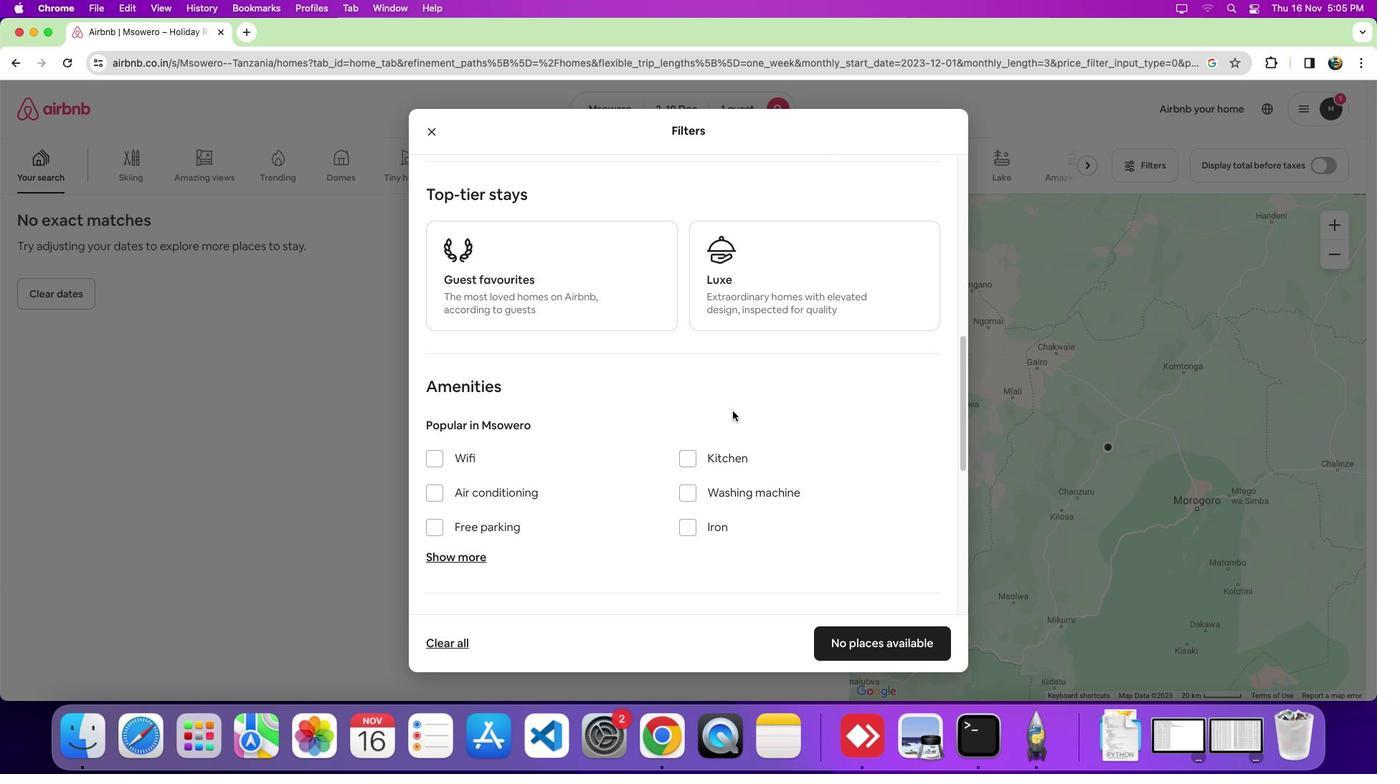 
Action: Mouse scrolled (733, 411) with delta (0, 0)
Screenshot: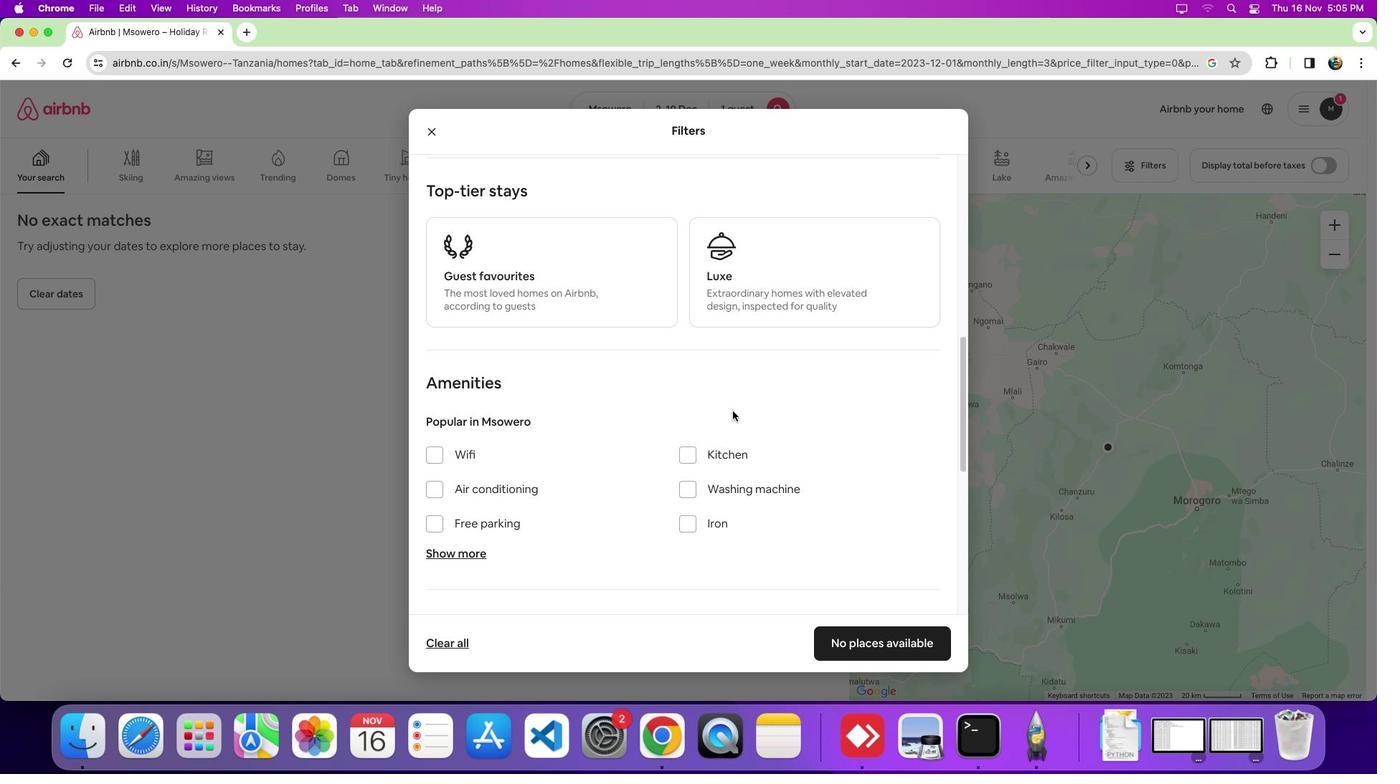 
Action: Mouse scrolled (733, 411) with delta (0, 0)
Screenshot: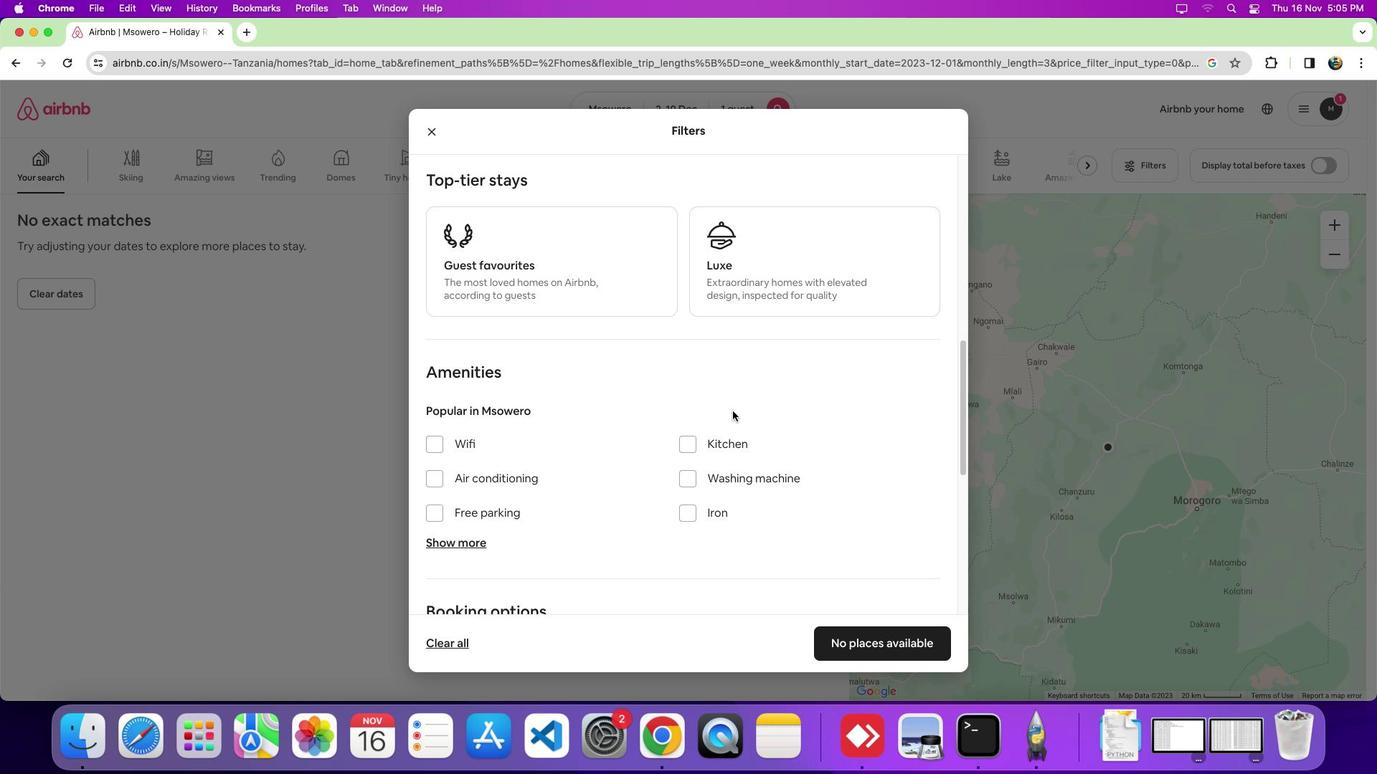 
Action: Mouse moved to (852, 648)
Screenshot: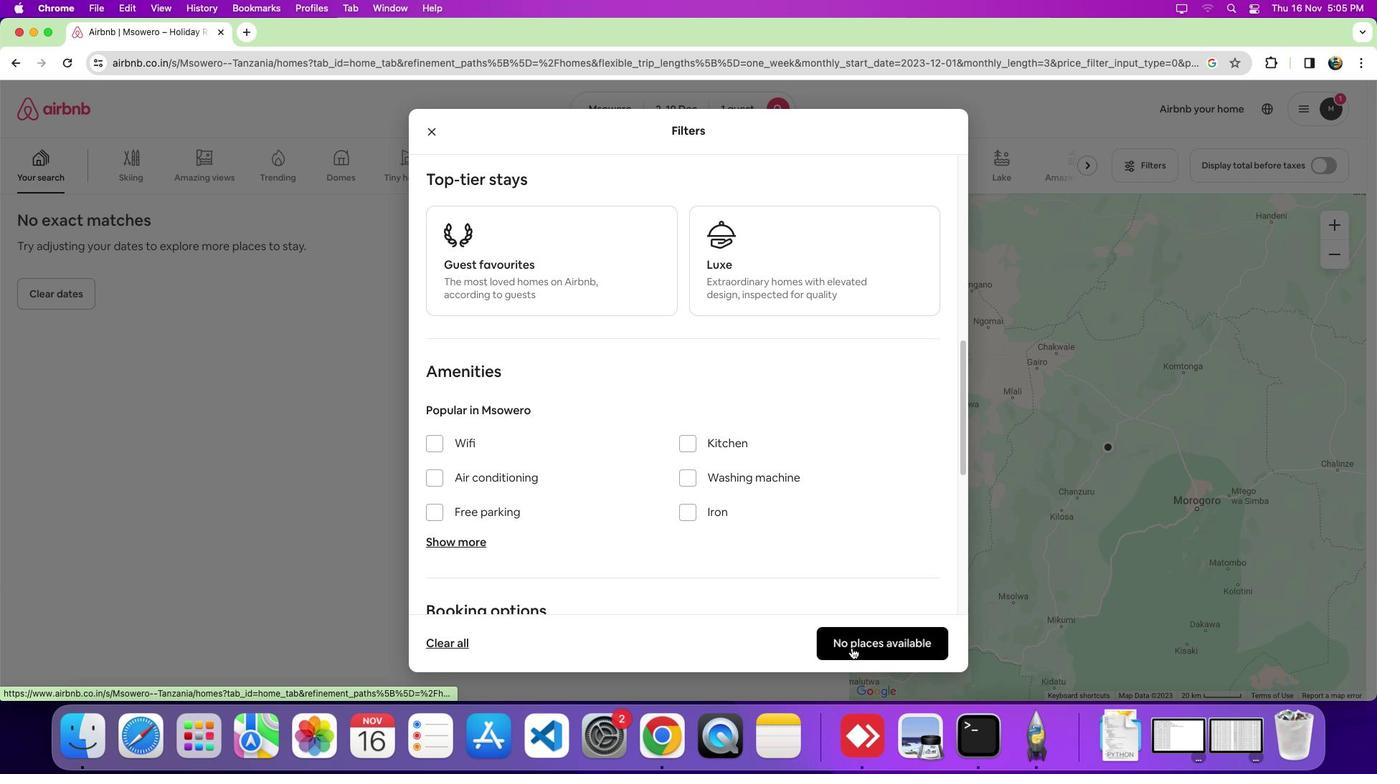 
Action: Mouse pressed left at (852, 648)
Screenshot: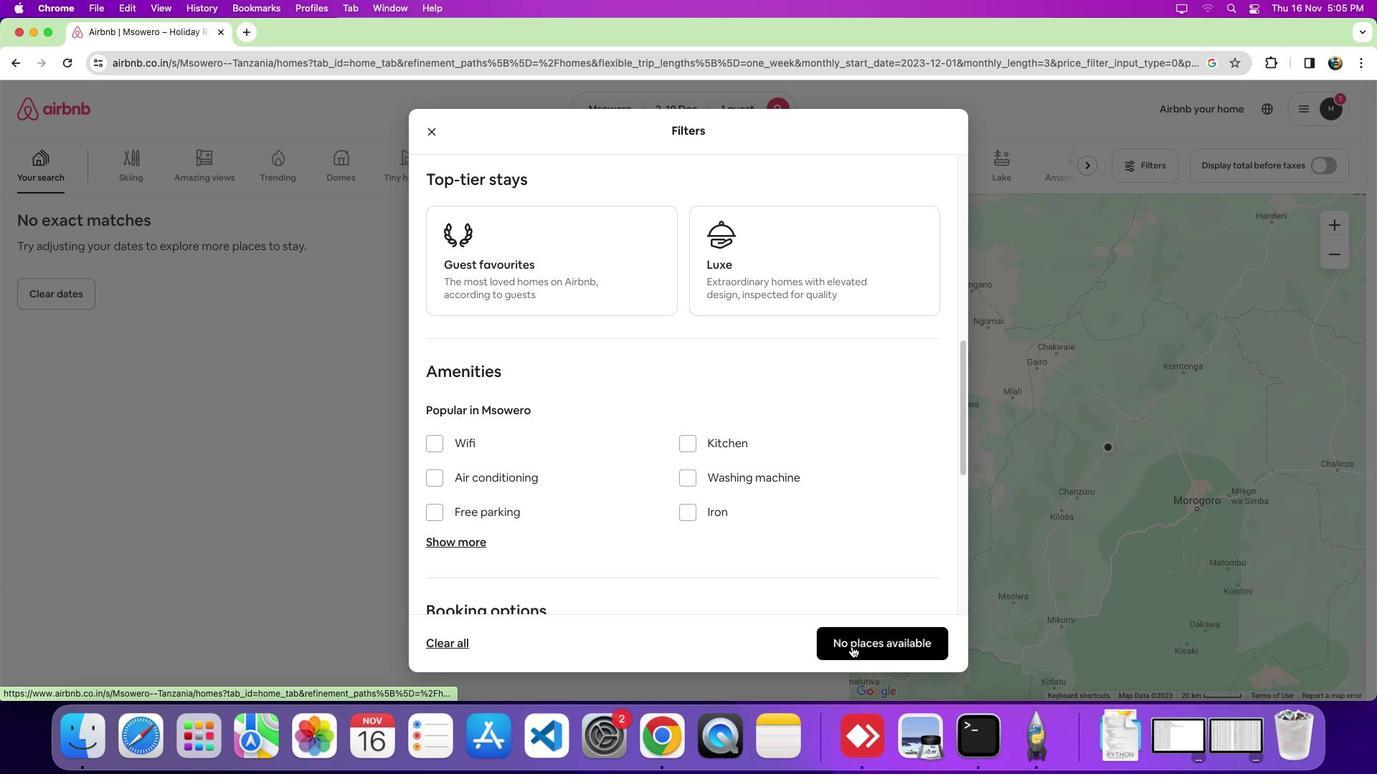 
Action: Mouse moved to (738, 473)
Screenshot: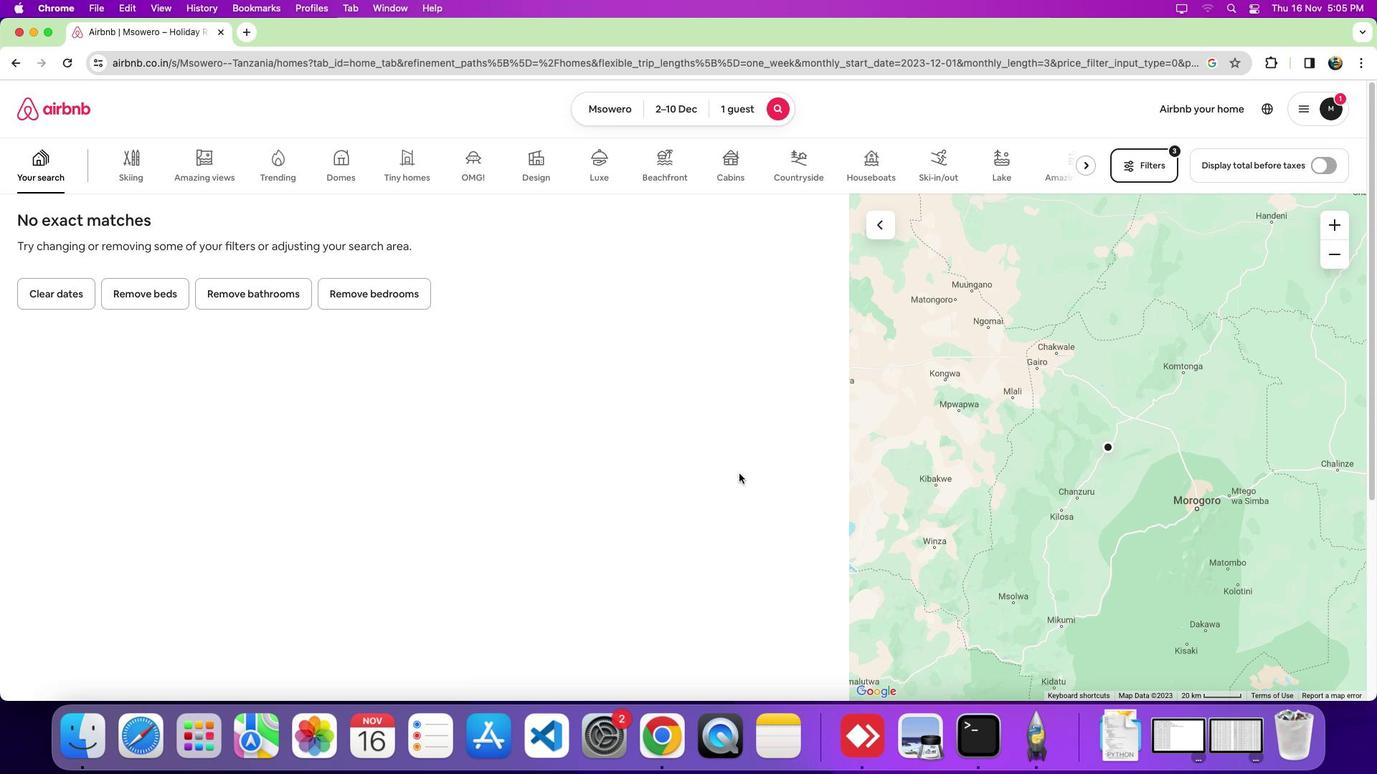 
Action: Mouse pressed left at (738, 473)
Screenshot: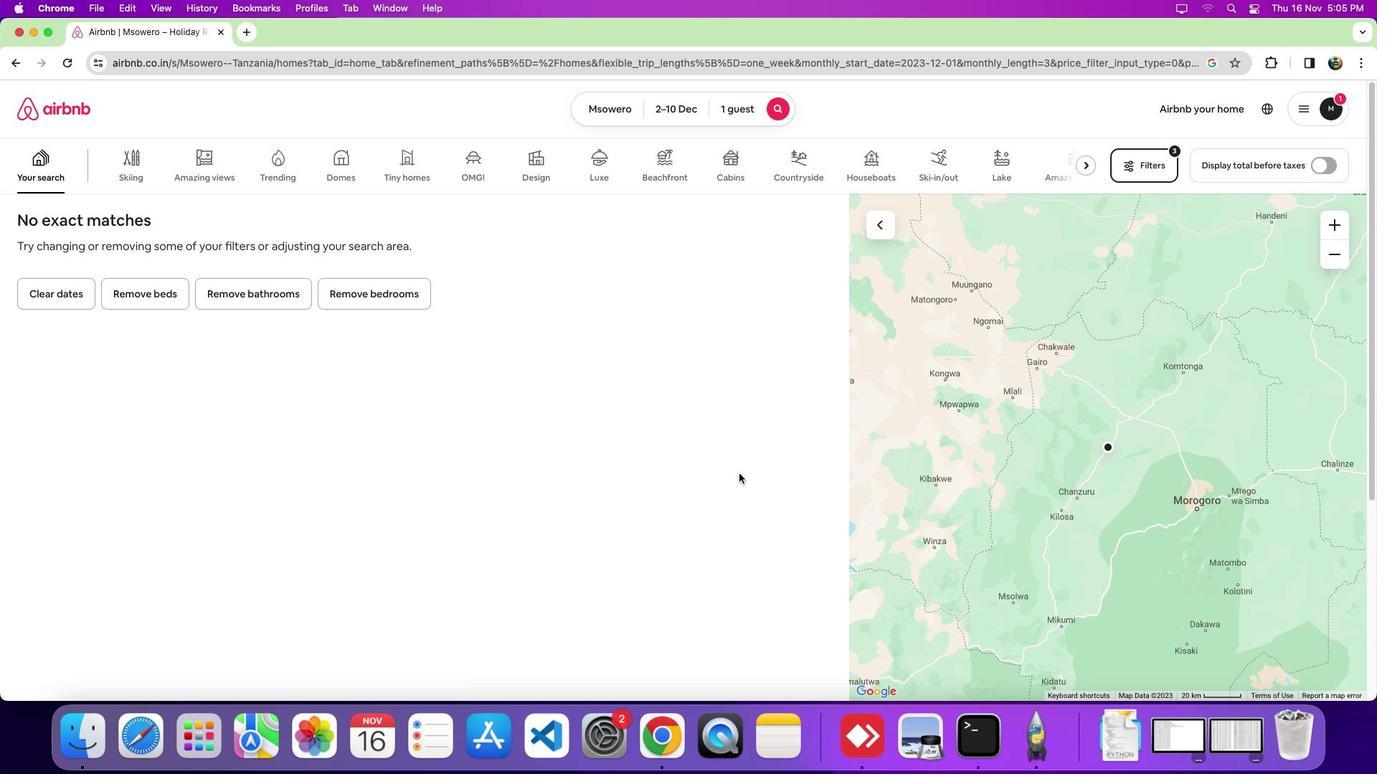 
Action: Mouse moved to (743, 477)
Screenshot: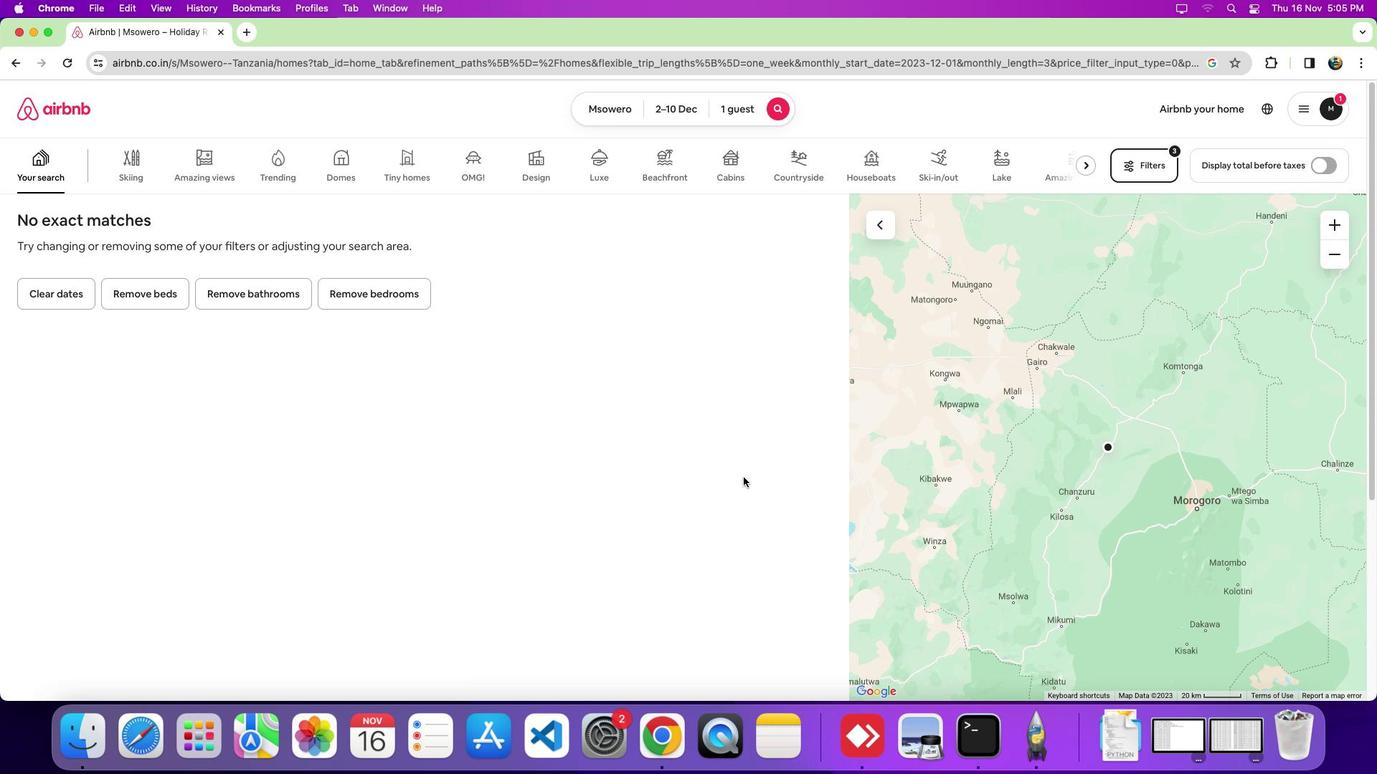 
